 Task: Check the sale-to-list ratio of lawn in the last 3 years.
Action: Mouse moved to (966, 219)
Screenshot: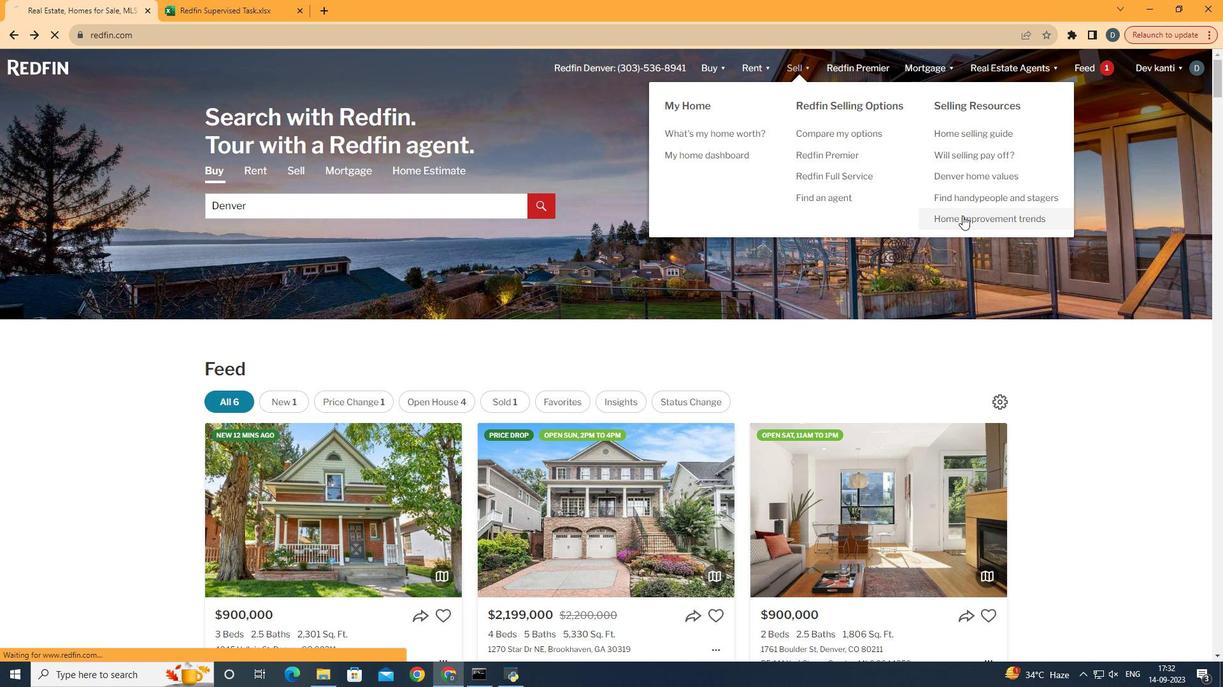 
Action: Mouse pressed left at (966, 219)
Screenshot: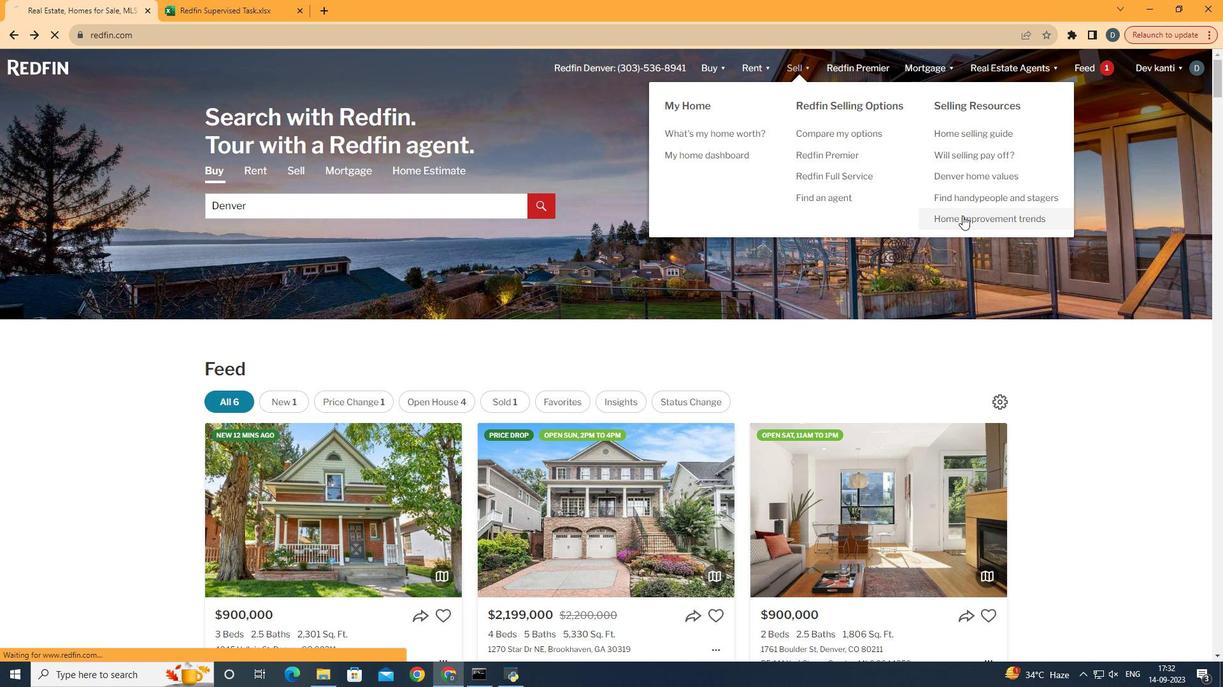
Action: Mouse moved to (319, 242)
Screenshot: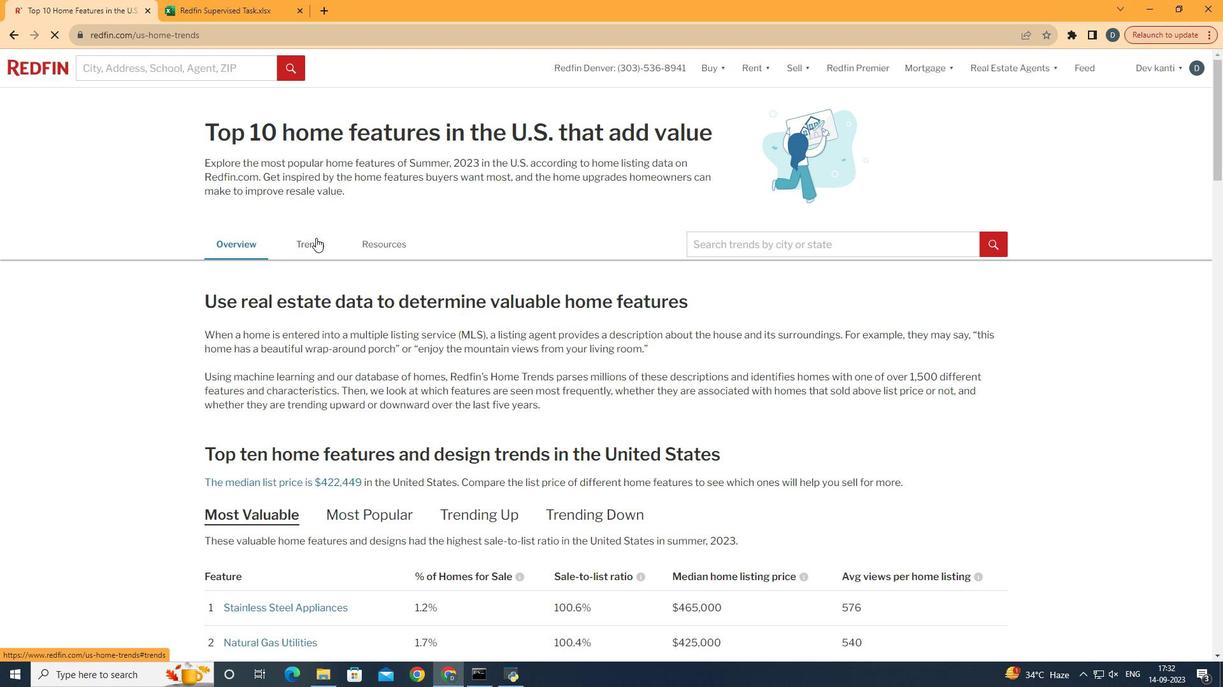 
Action: Mouse pressed left at (319, 242)
Screenshot: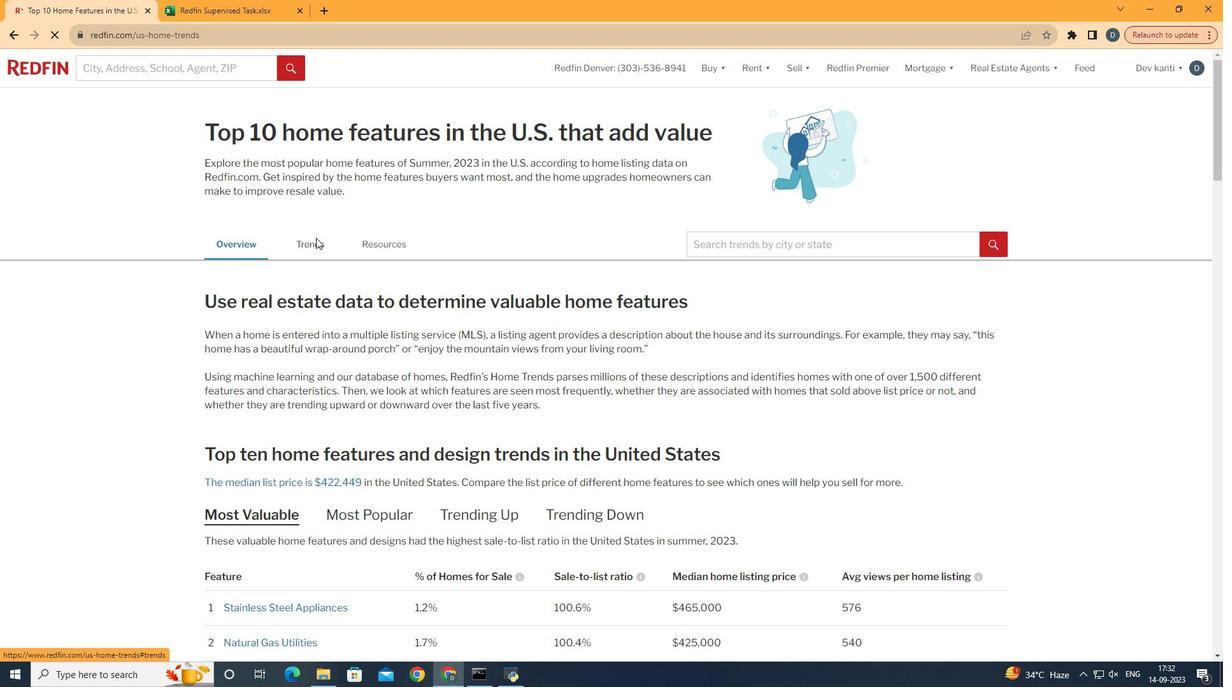 
Action: Mouse moved to (388, 312)
Screenshot: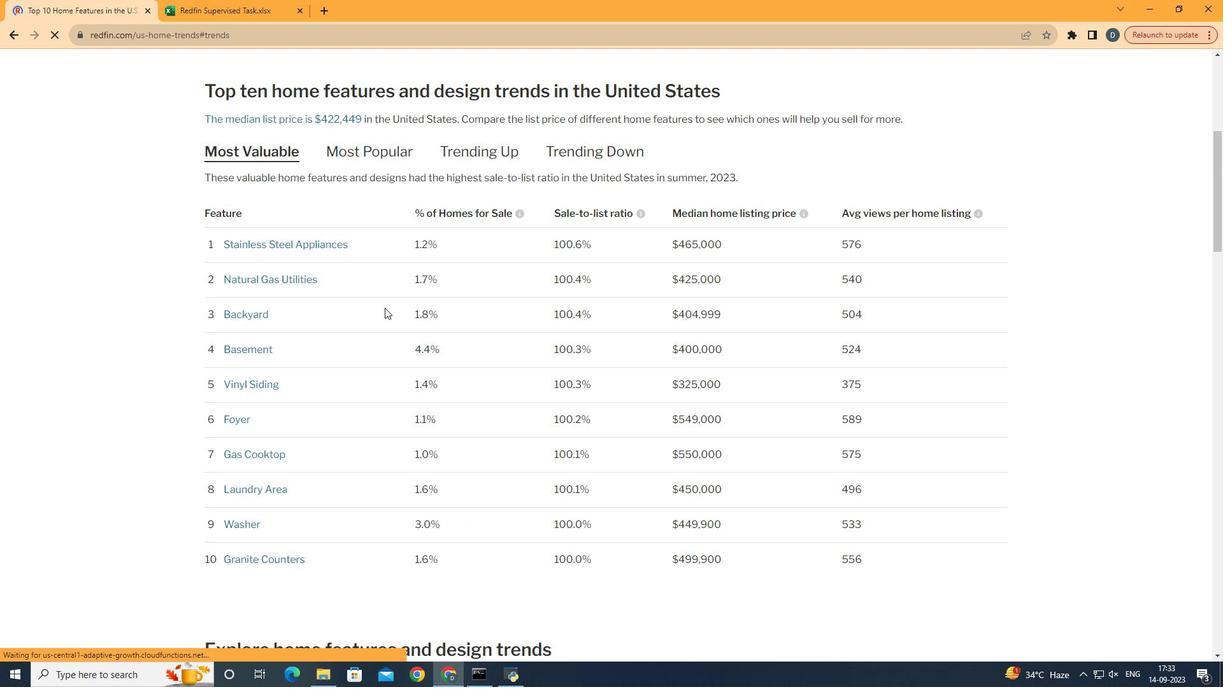 
Action: Mouse scrolled (388, 311) with delta (0, 0)
Screenshot: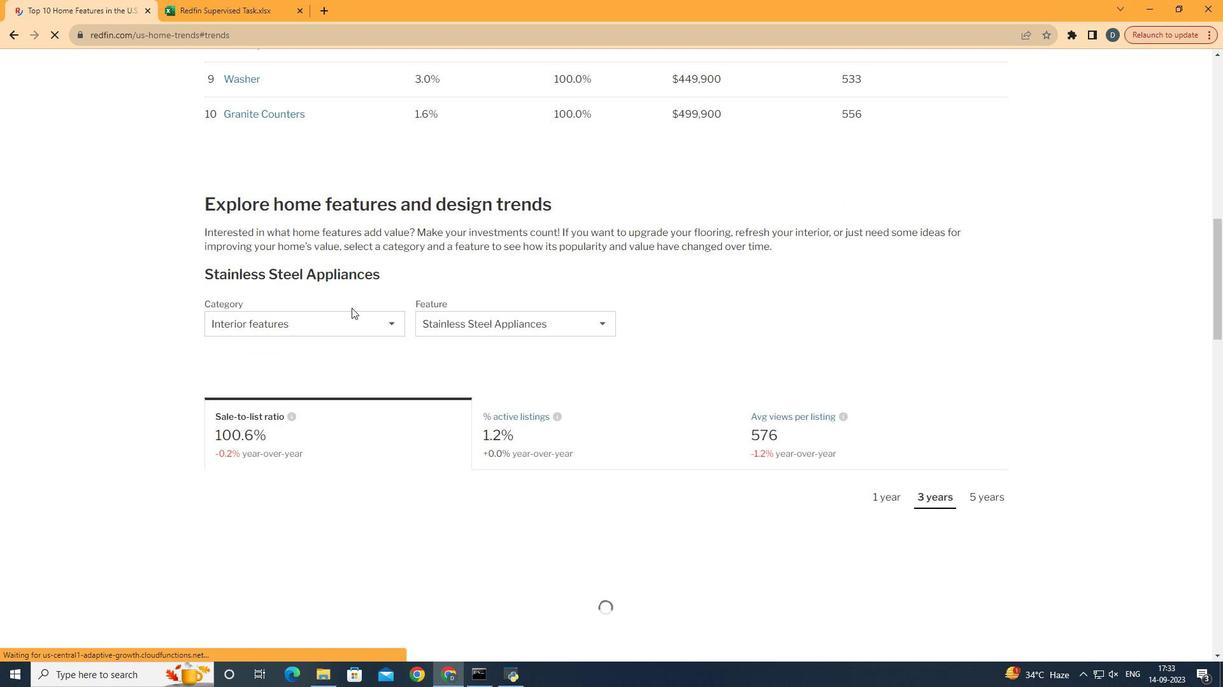 
Action: Mouse scrolled (388, 311) with delta (0, 0)
Screenshot: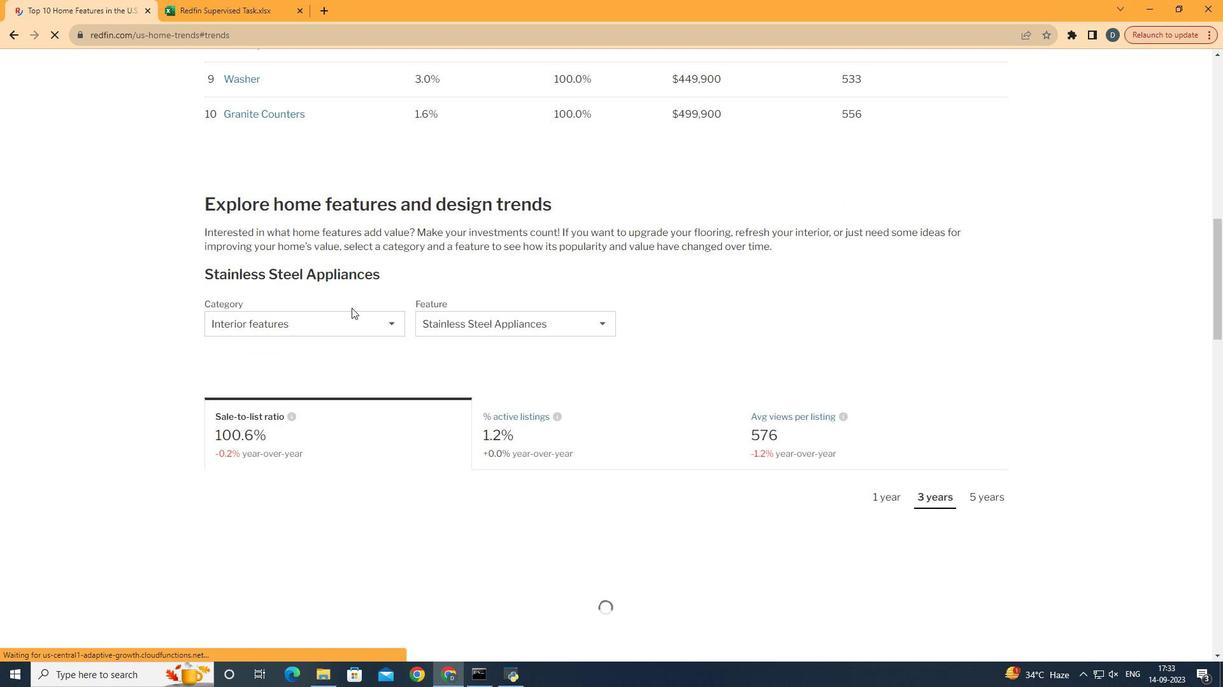 
Action: Mouse scrolled (388, 311) with delta (0, 0)
Screenshot: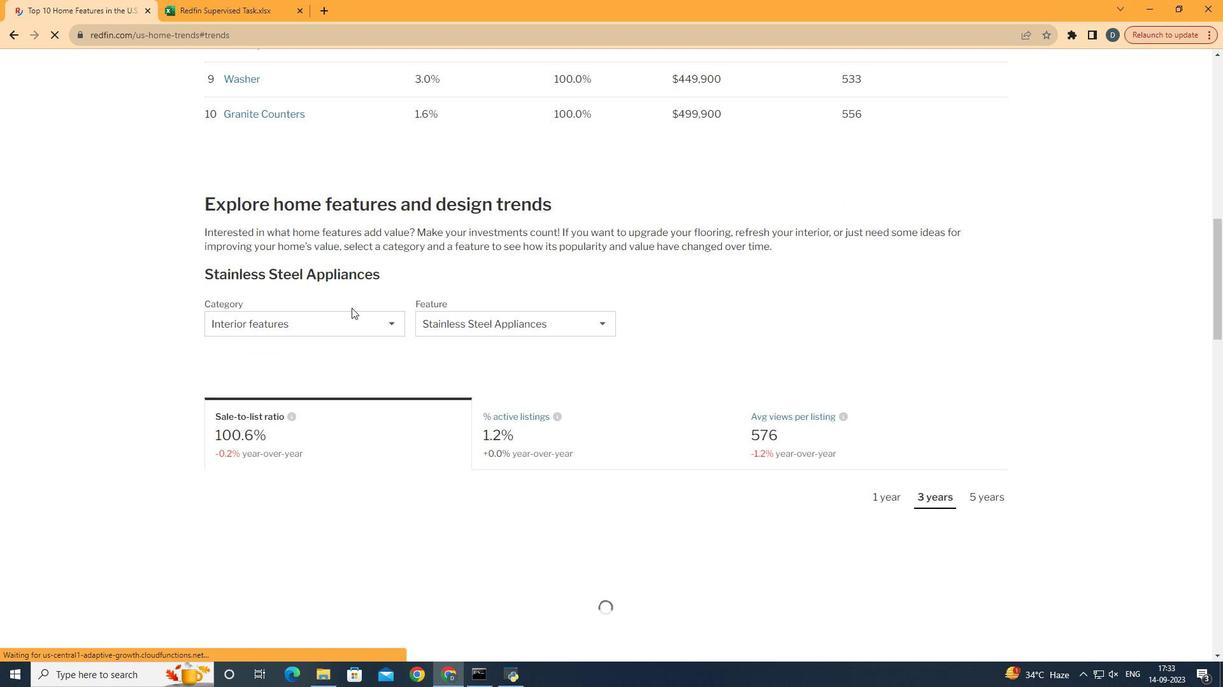 
Action: Mouse scrolled (388, 311) with delta (0, 0)
Screenshot: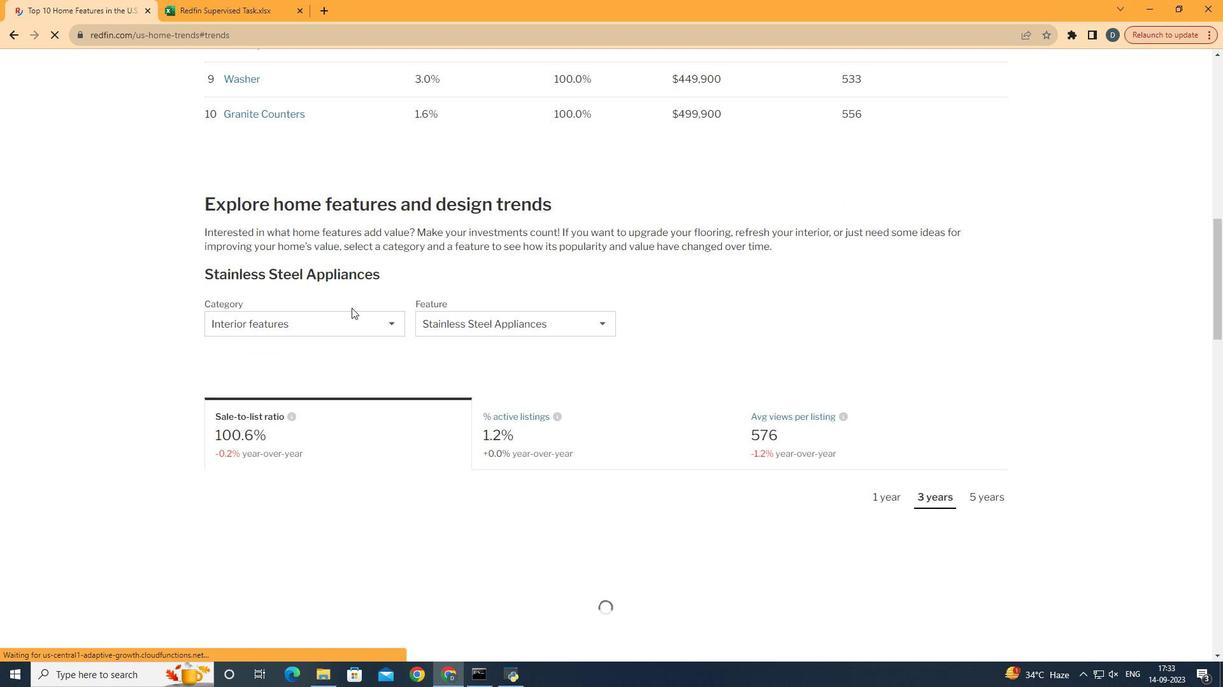 
Action: Mouse scrolled (388, 311) with delta (0, 0)
Screenshot: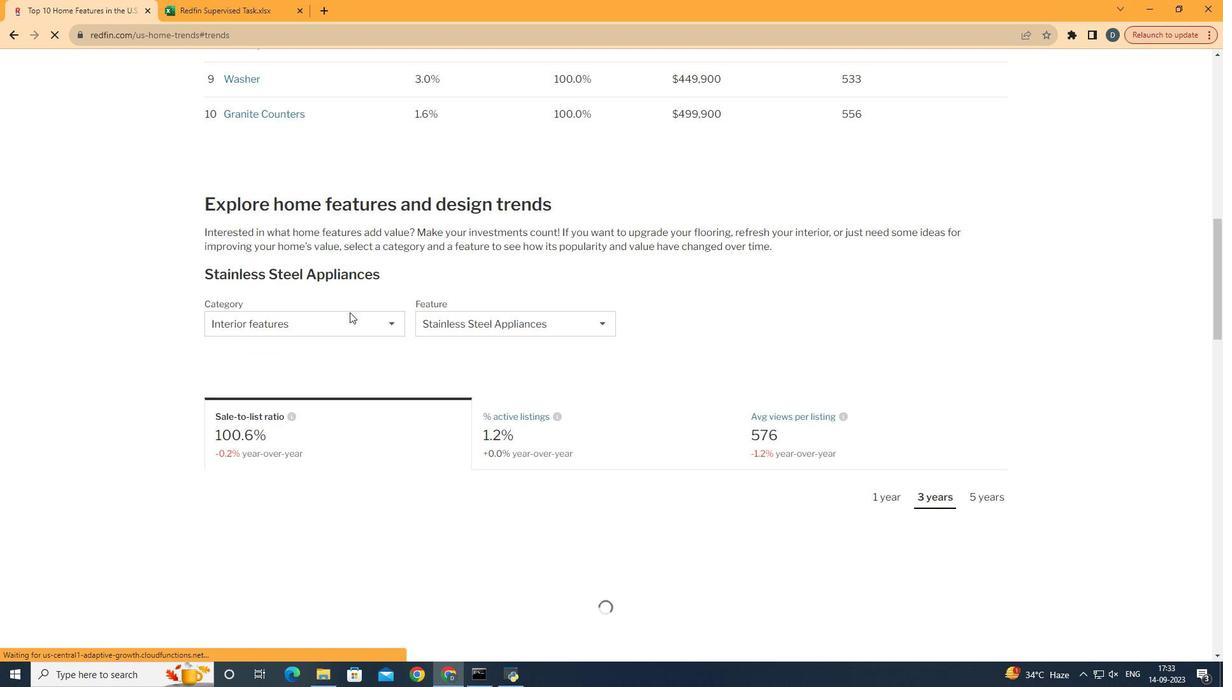 
Action: Mouse scrolled (388, 311) with delta (0, 0)
Screenshot: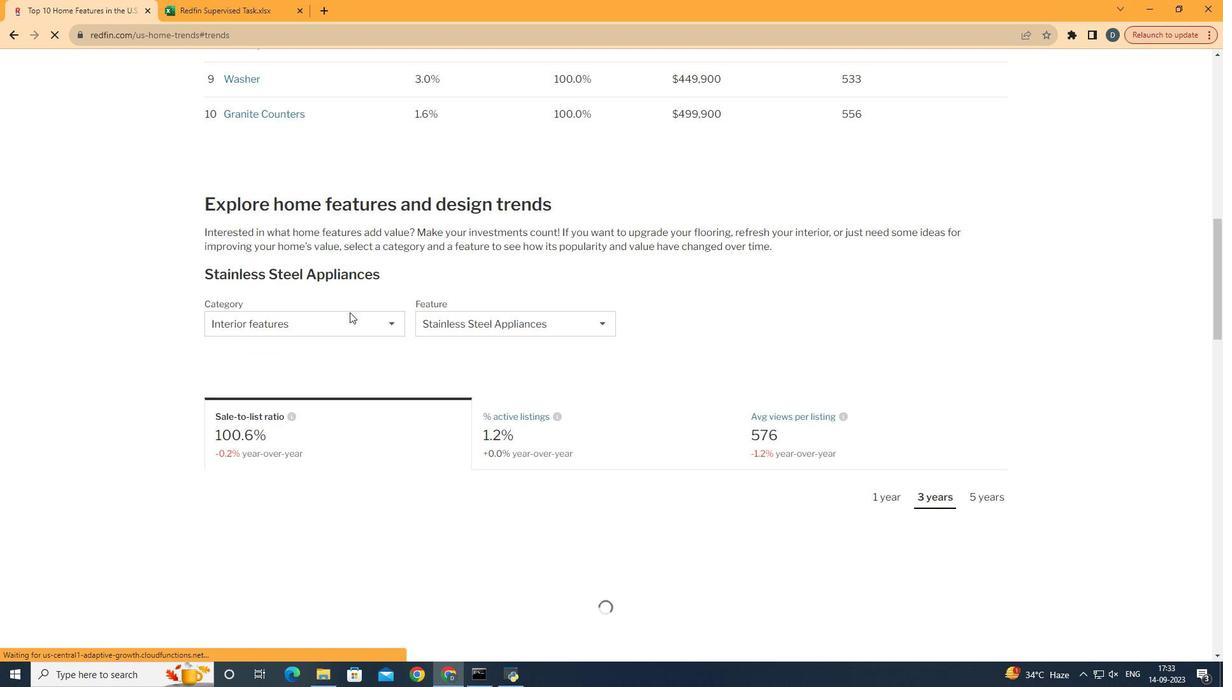 
Action: Mouse scrolled (388, 311) with delta (0, 0)
Screenshot: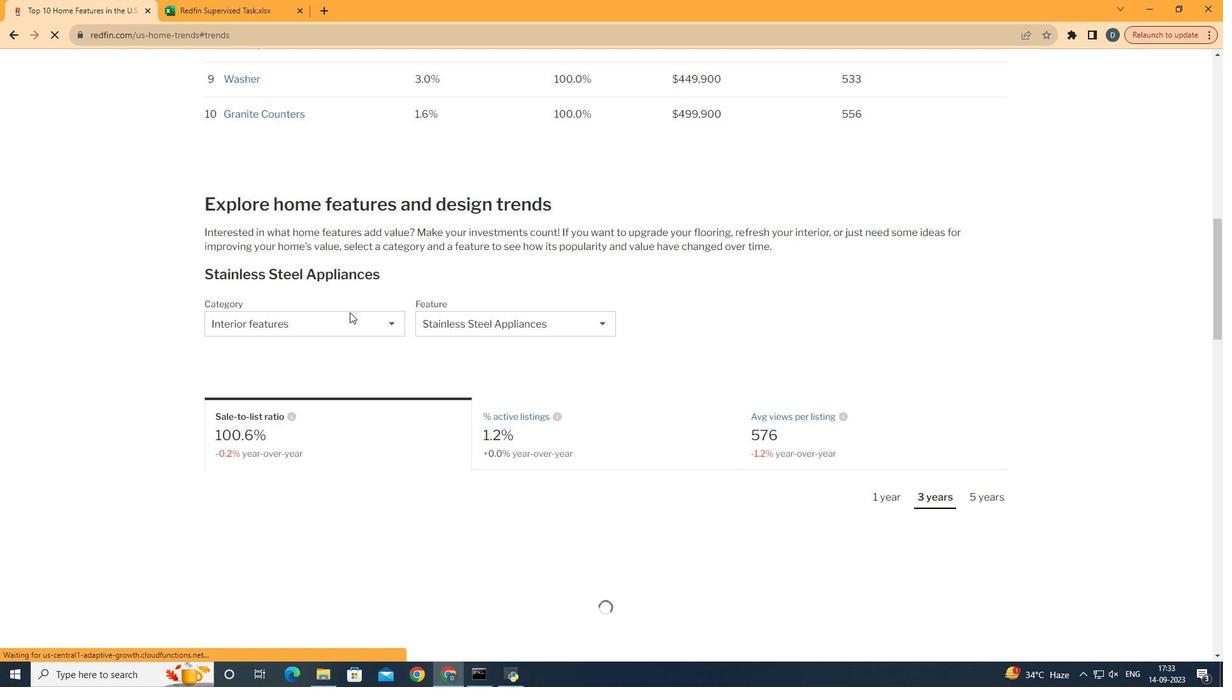 
Action: Mouse moved to (371, 331)
Screenshot: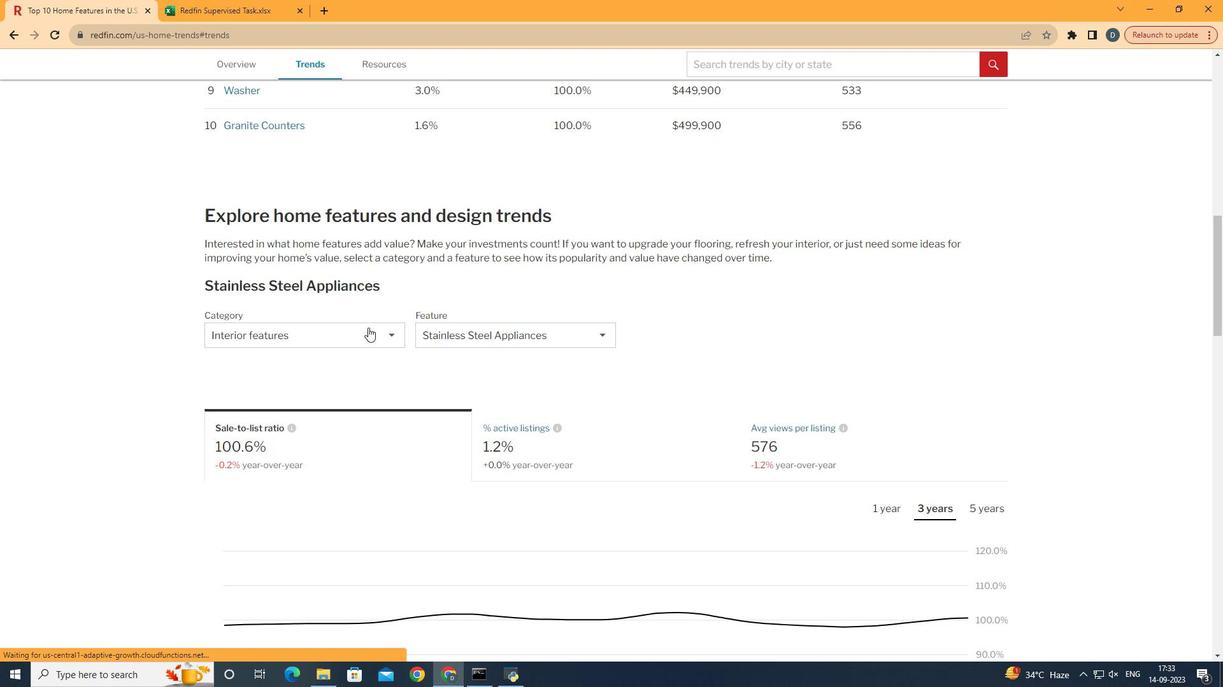 
Action: Mouse scrolled (371, 331) with delta (0, 0)
Screenshot: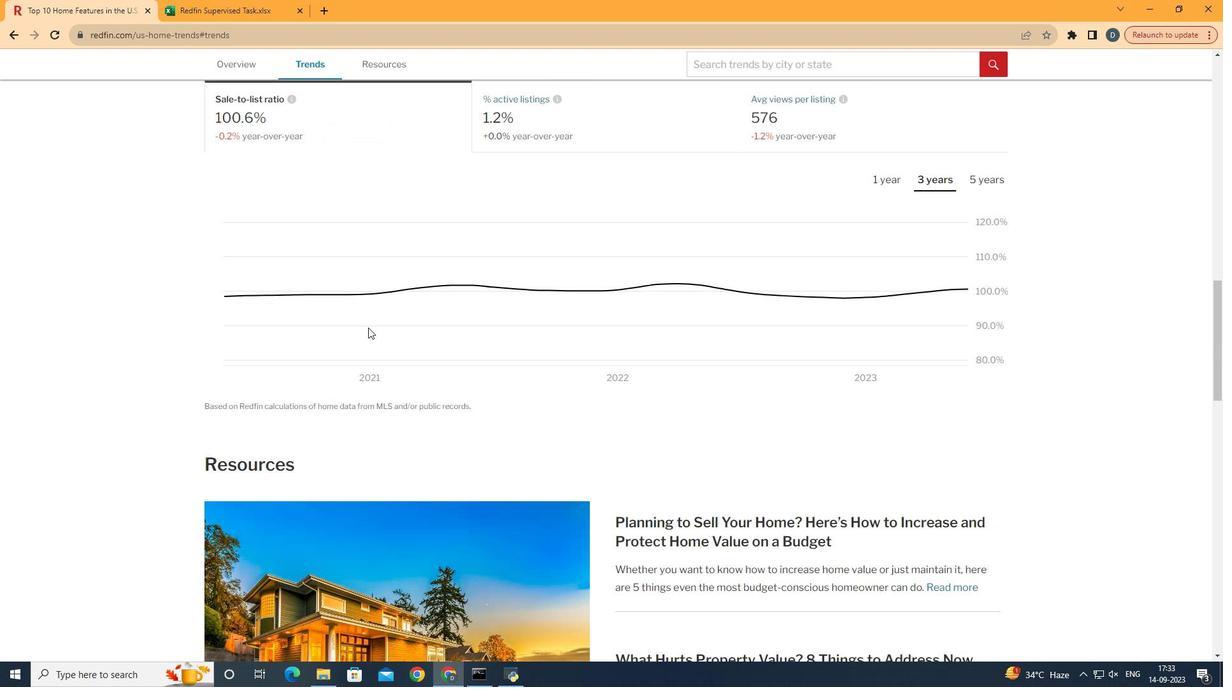 
Action: Mouse scrolled (371, 331) with delta (0, 0)
Screenshot: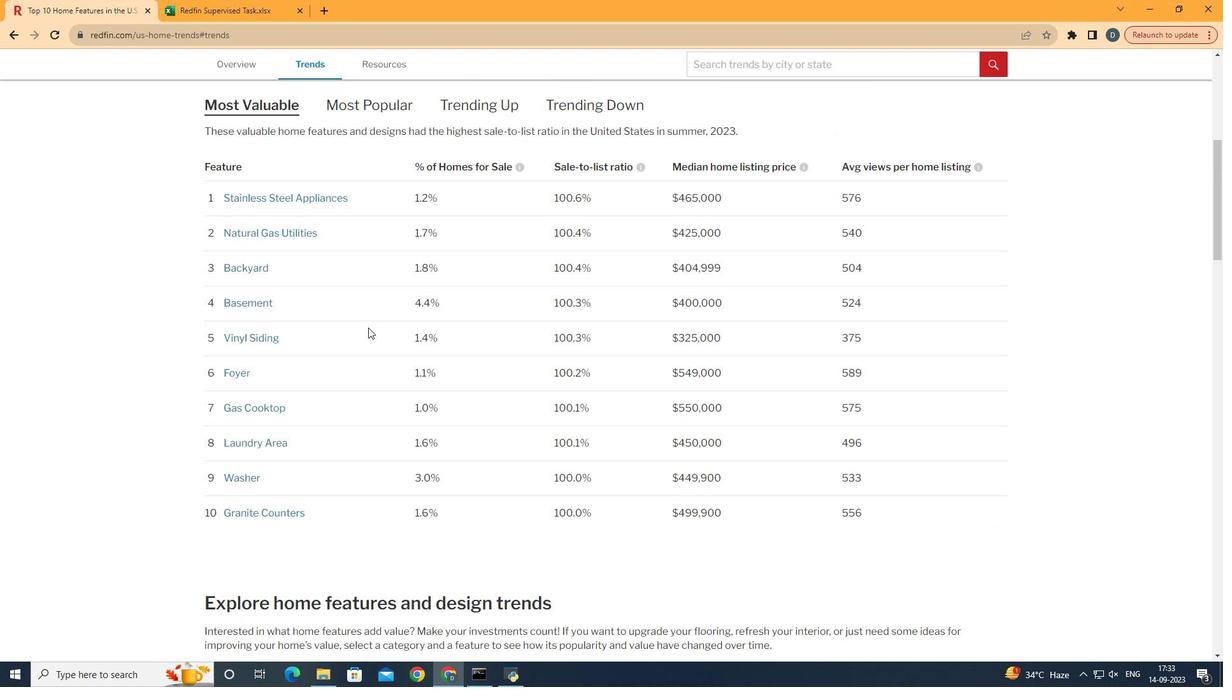 
Action: Mouse scrolled (371, 331) with delta (0, 0)
Screenshot: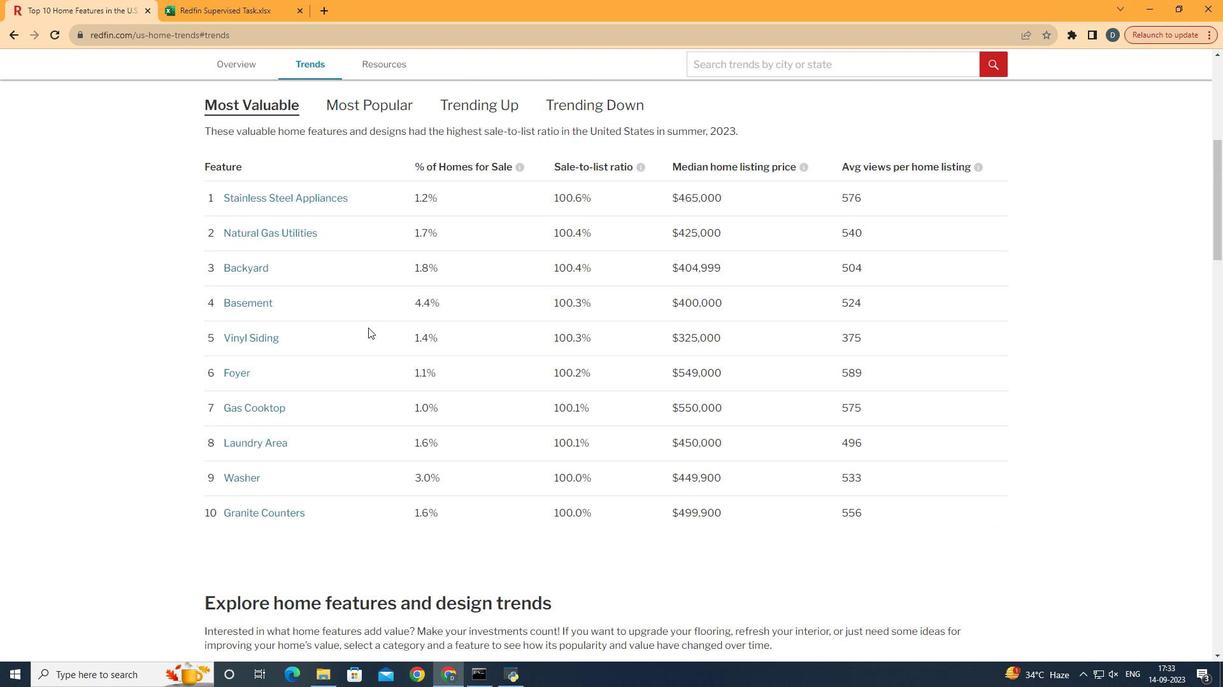 
Action: Mouse scrolled (371, 331) with delta (0, 0)
Screenshot: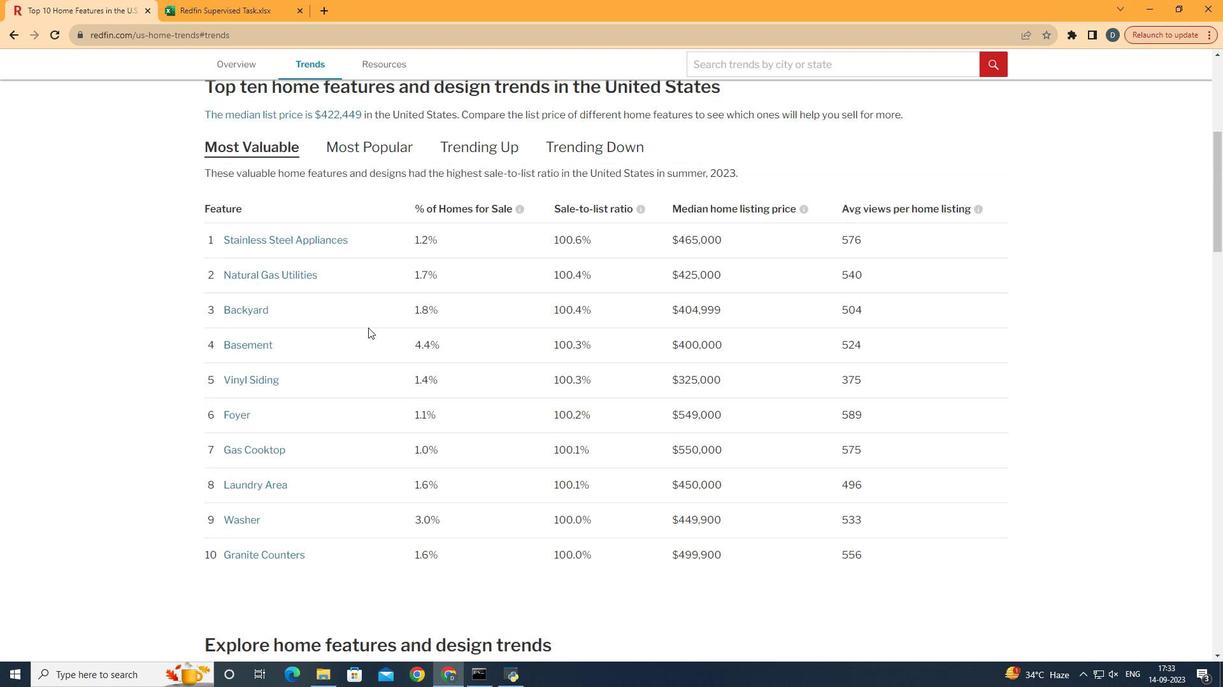 
Action: Mouse scrolled (371, 331) with delta (0, 0)
Screenshot: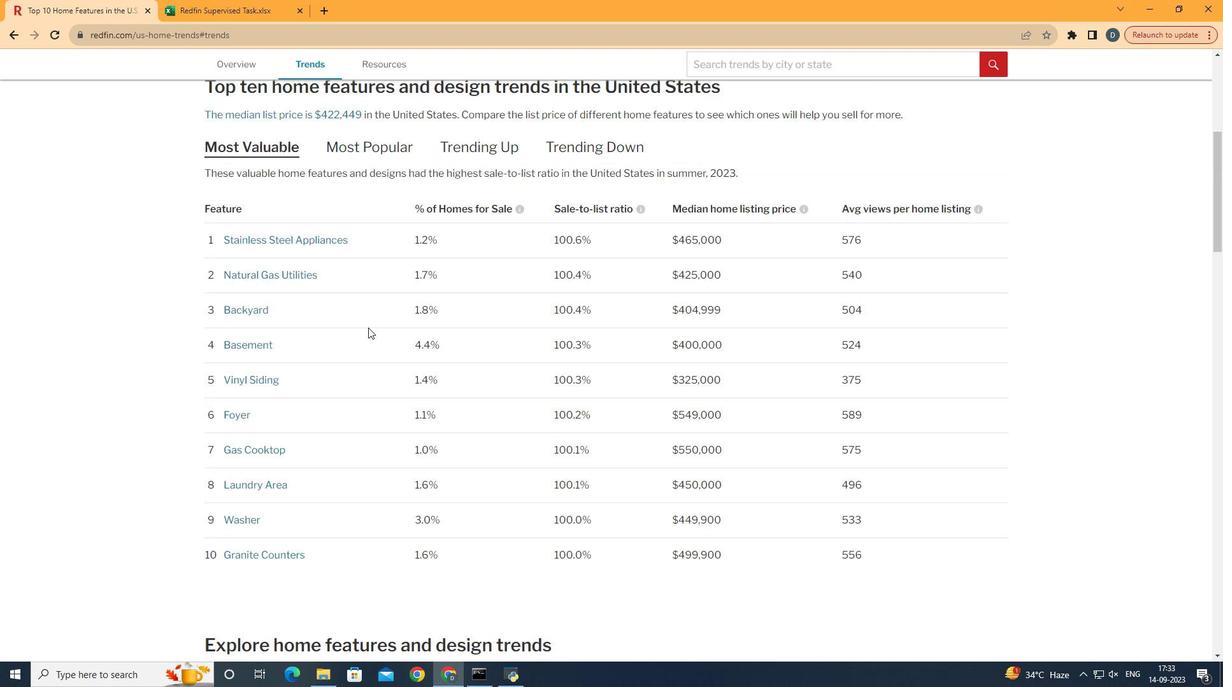 
Action: Mouse scrolled (371, 331) with delta (0, 0)
Screenshot: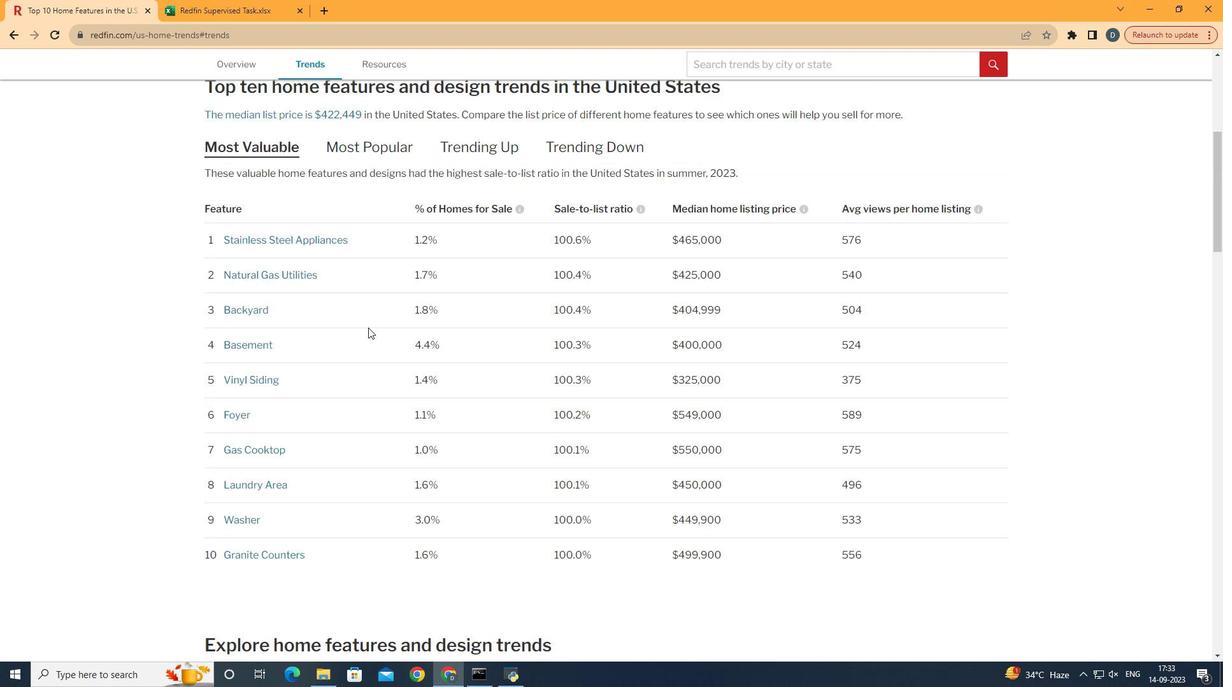 
Action: Mouse moved to (371, 331)
Screenshot: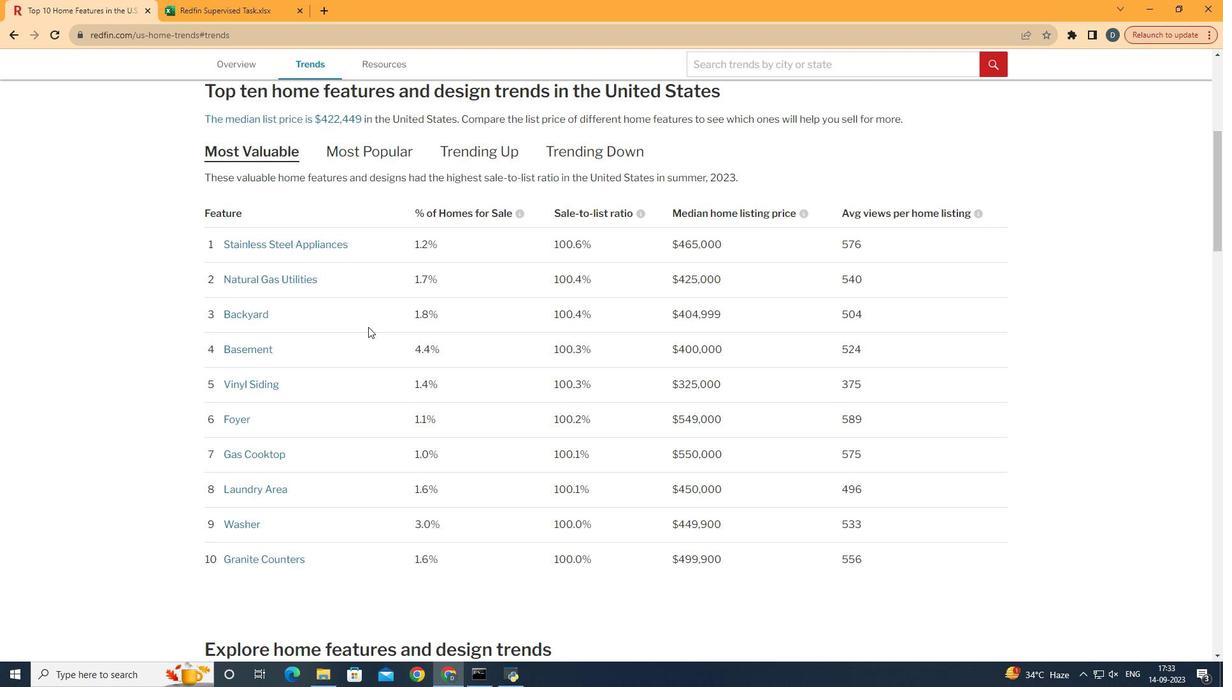 
Action: Mouse scrolled (371, 330) with delta (0, 0)
Screenshot: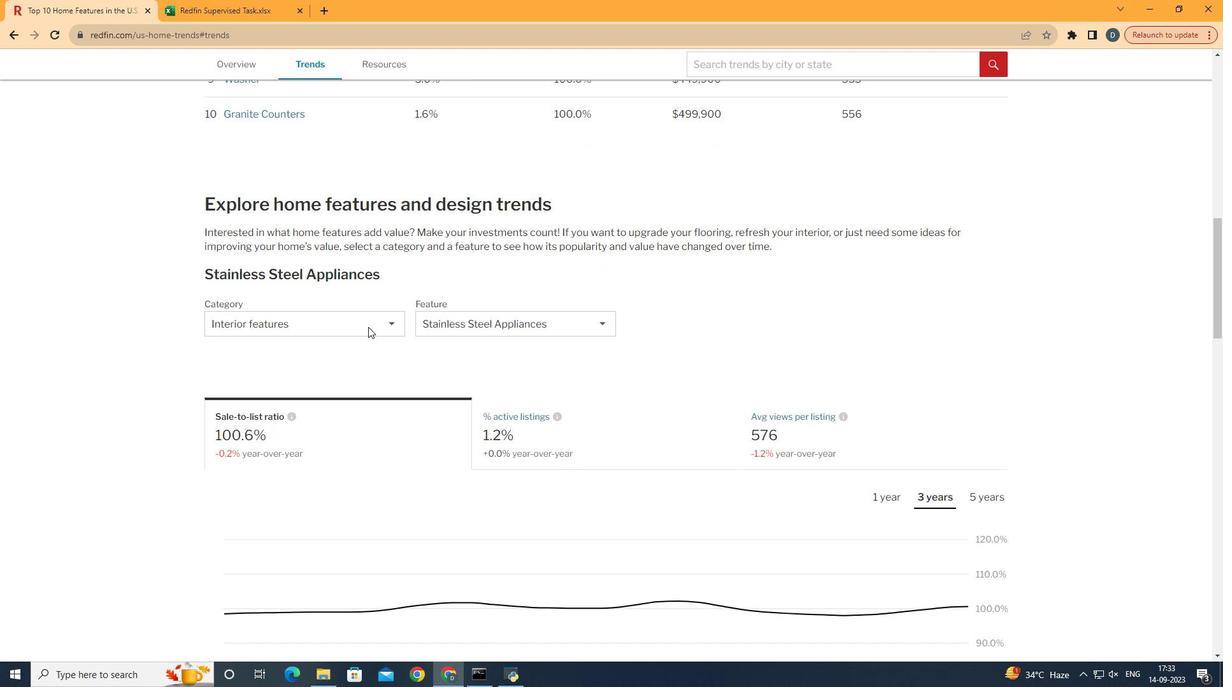
Action: Mouse scrolled (371, 330) with delta (0, 0)
Screenshot: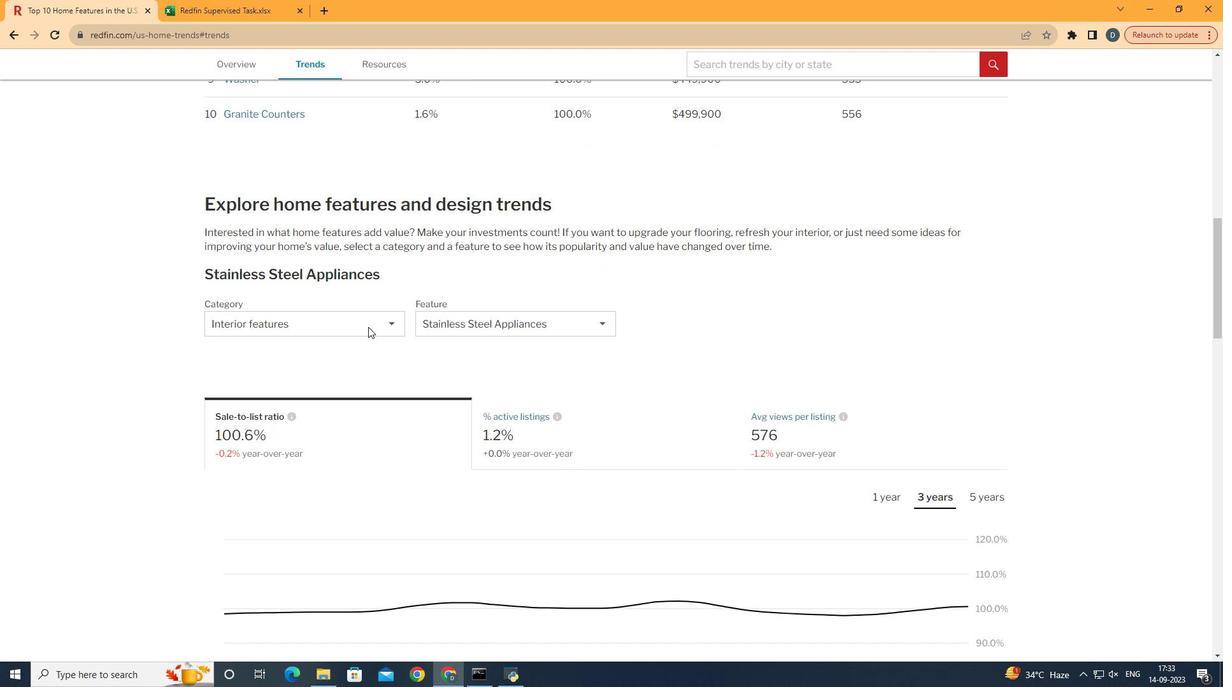 
Action: Mouse scrolled (371, 330) with delta (0, 0)
Screenshot: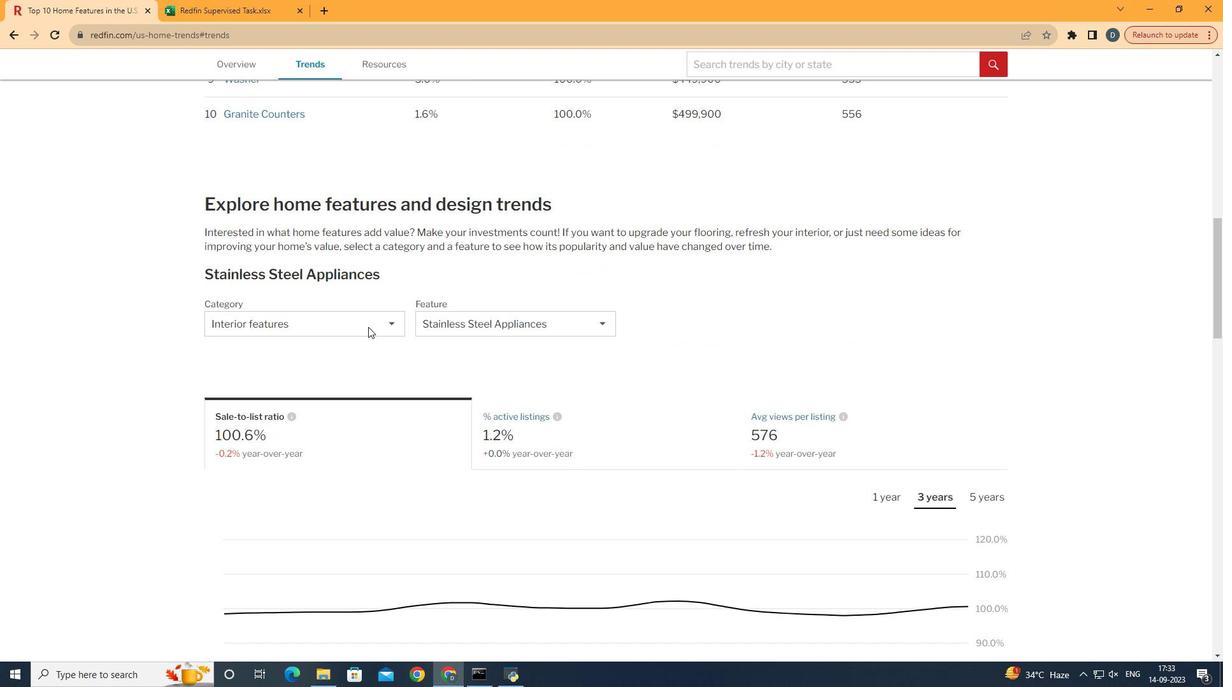 
Action: Mouse scrolled (371, 330) with delta (0, 0)
Screenshot: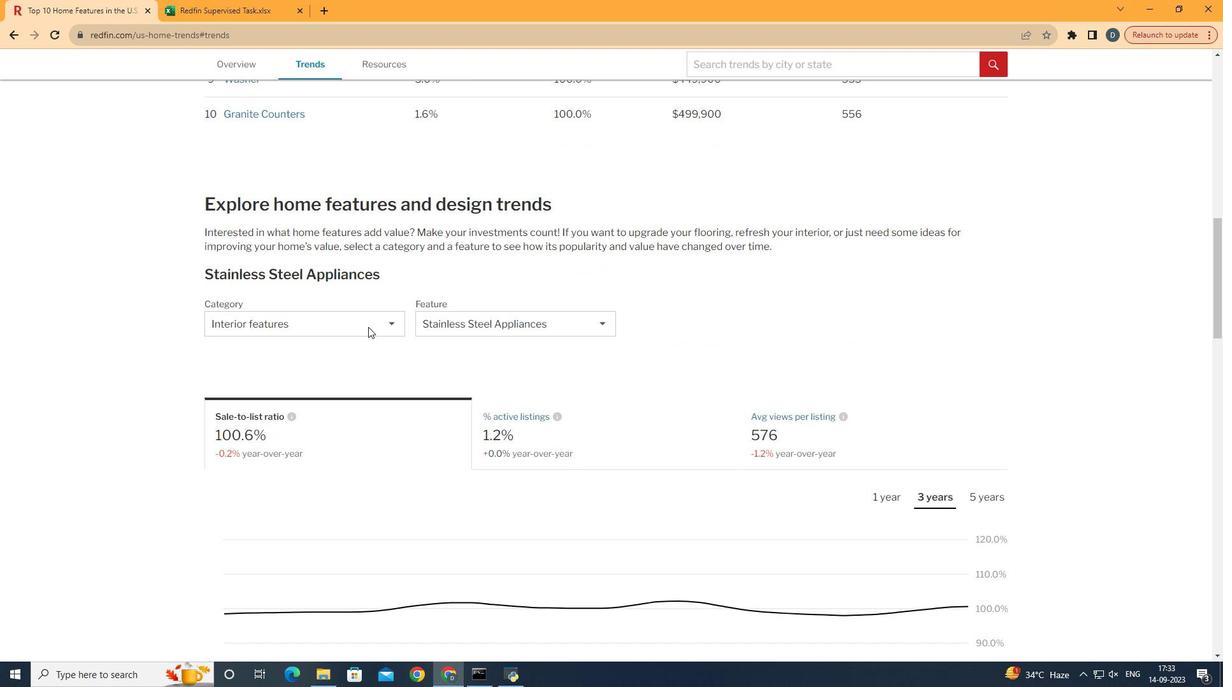 
Action: Mouse scrolled (371, 330) with delta (0, 0)
Screenshot: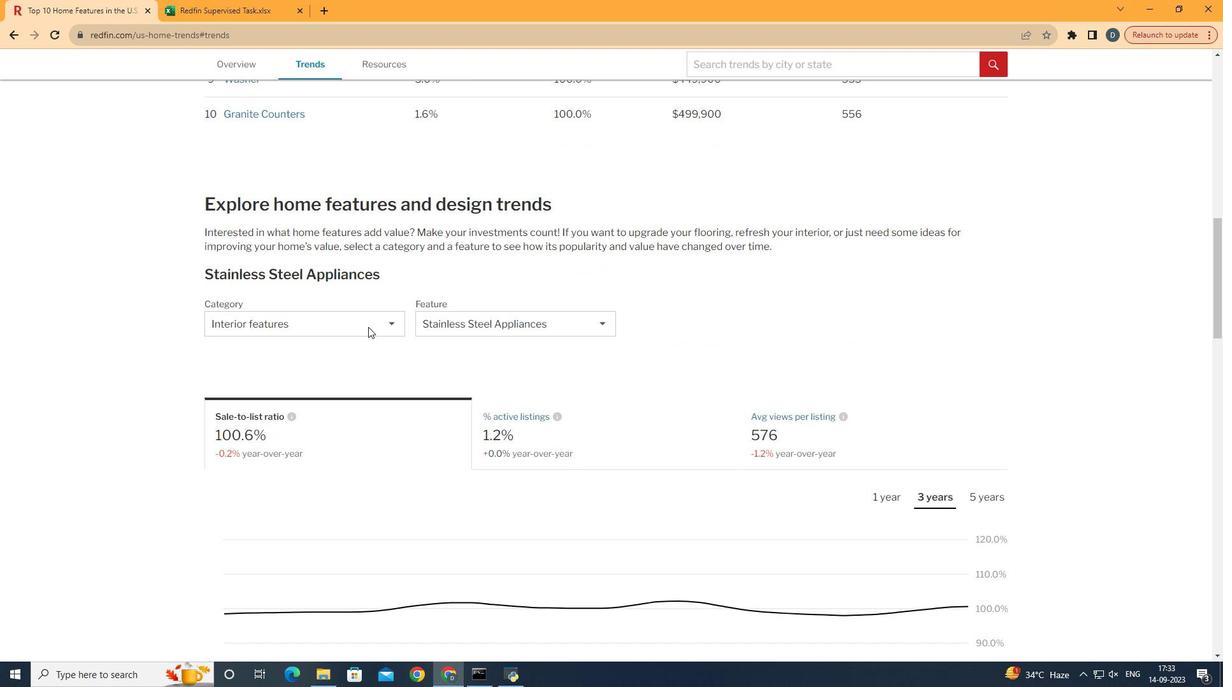 
Action: Mouse scrolled (371, 330) with delta (0, 0)
Screenshot: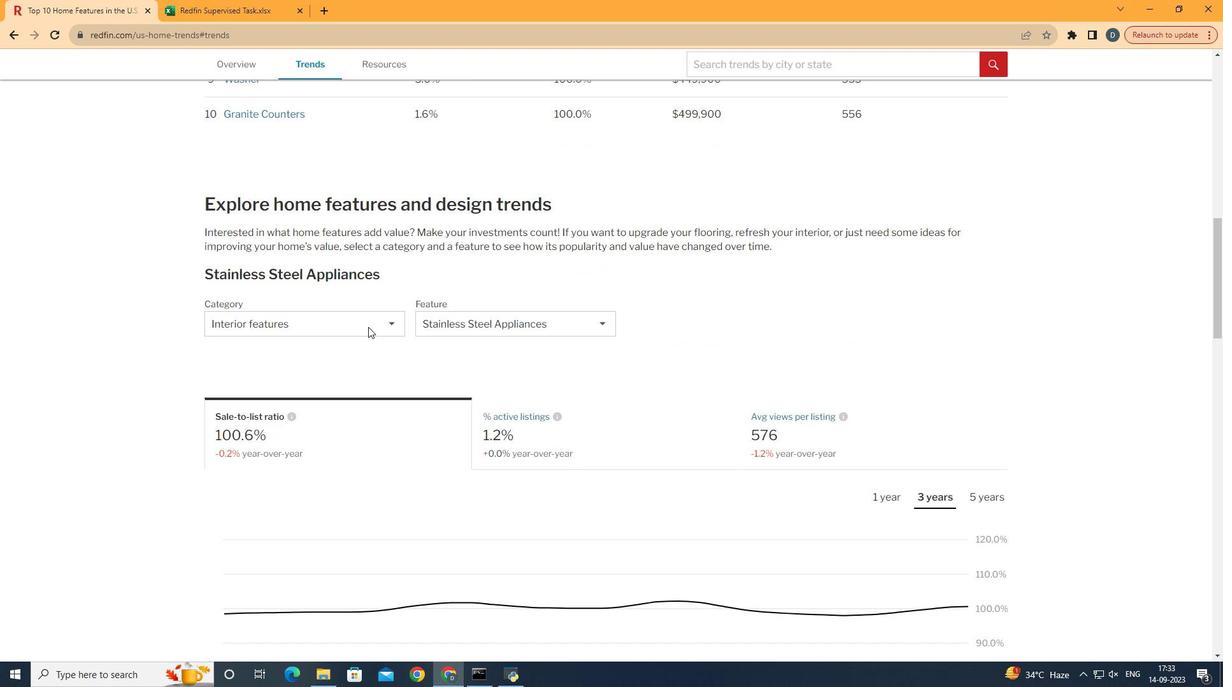 
Action: Mouse scrolled (371, 330) with delta (0, 0)
Screenshot: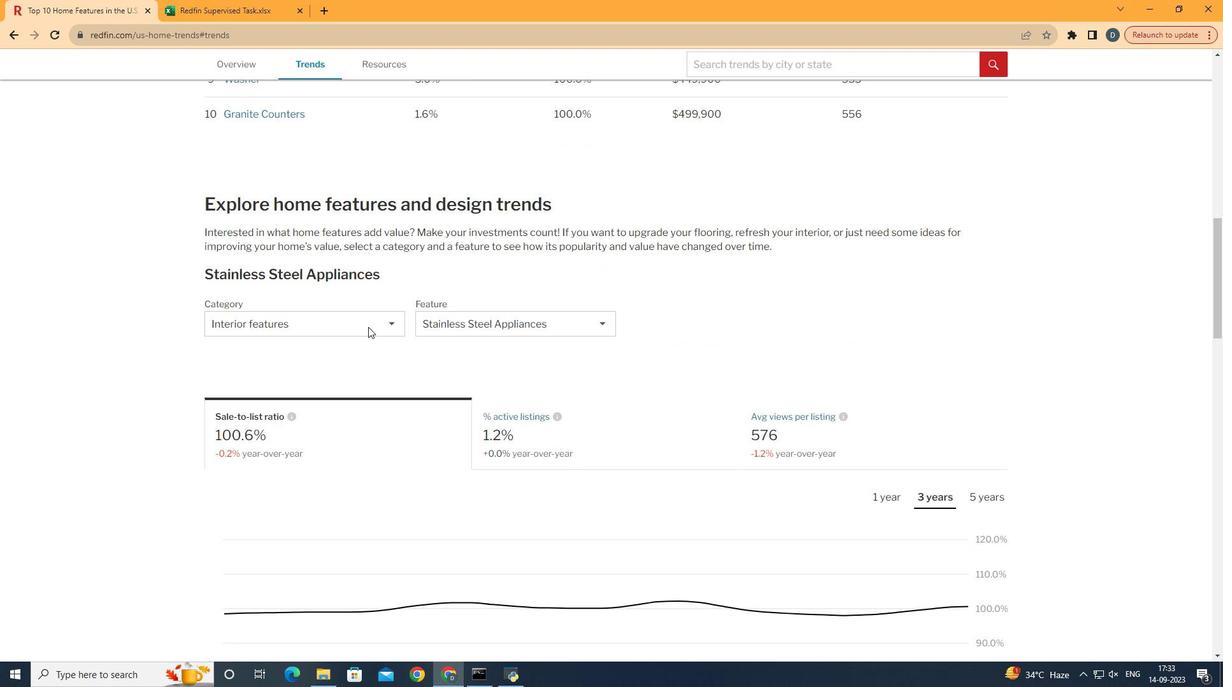 
Action: Mouse moved to (370, 308)
Screenshot: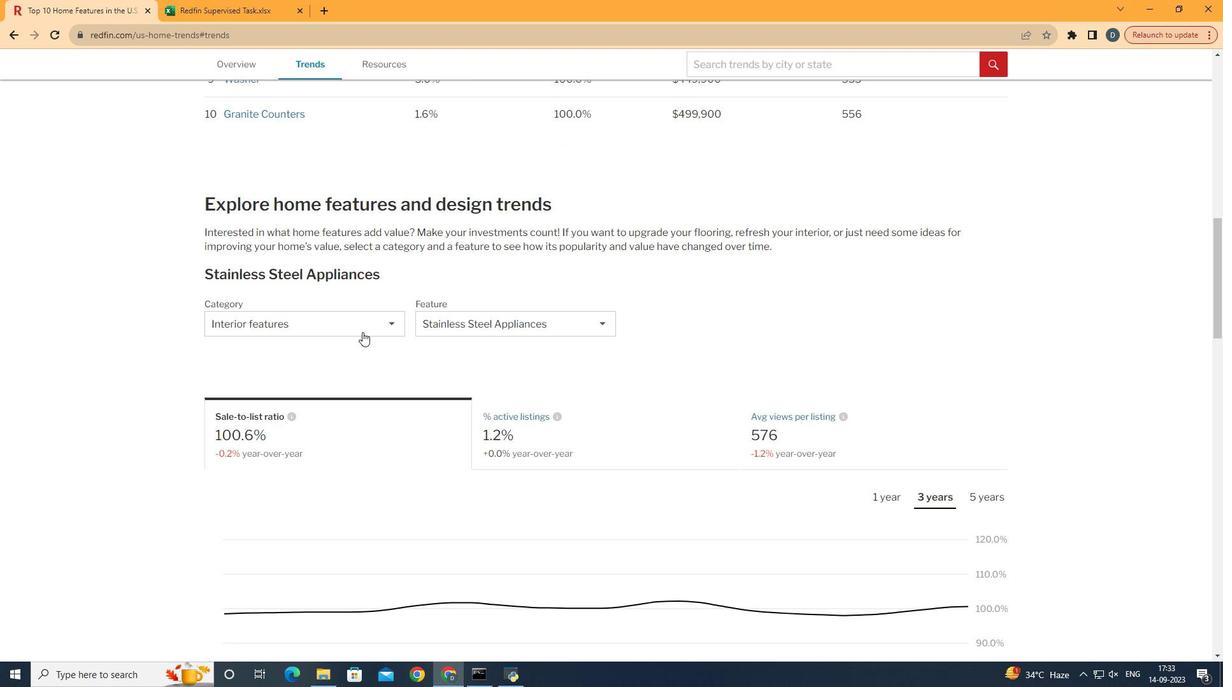 
Action: Mouse pressed left at (370, 308)
Screenshot: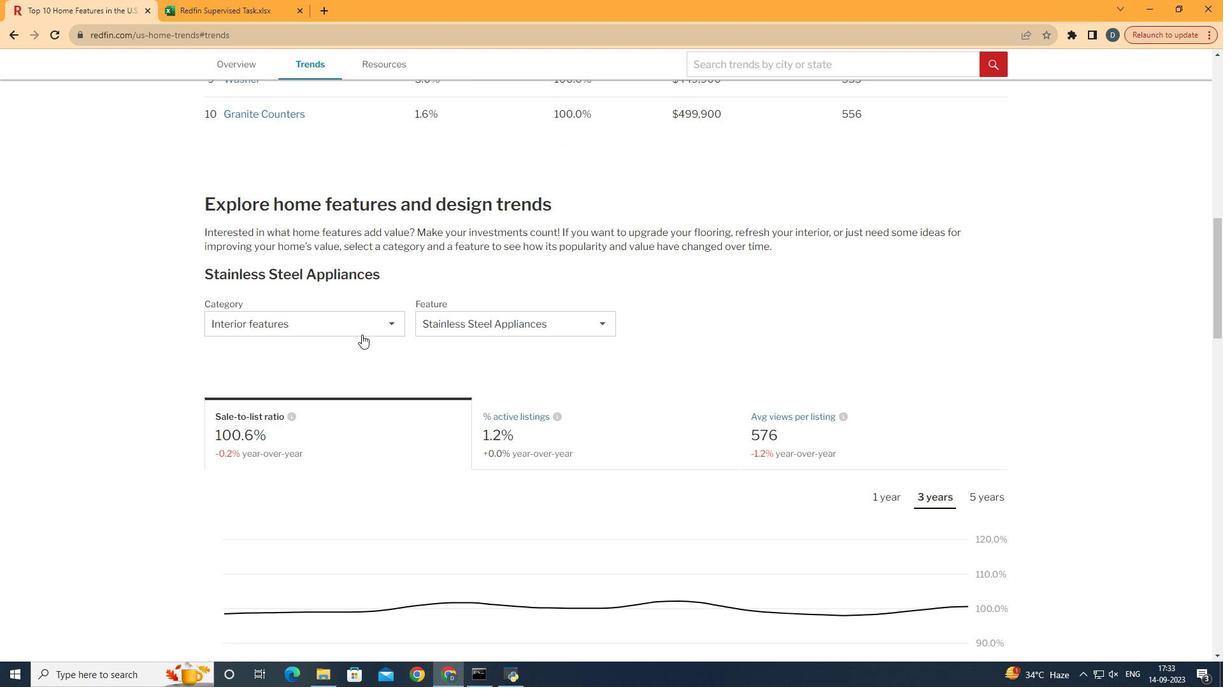 
Action: Mouse moved to (365, 338)
Screenshot: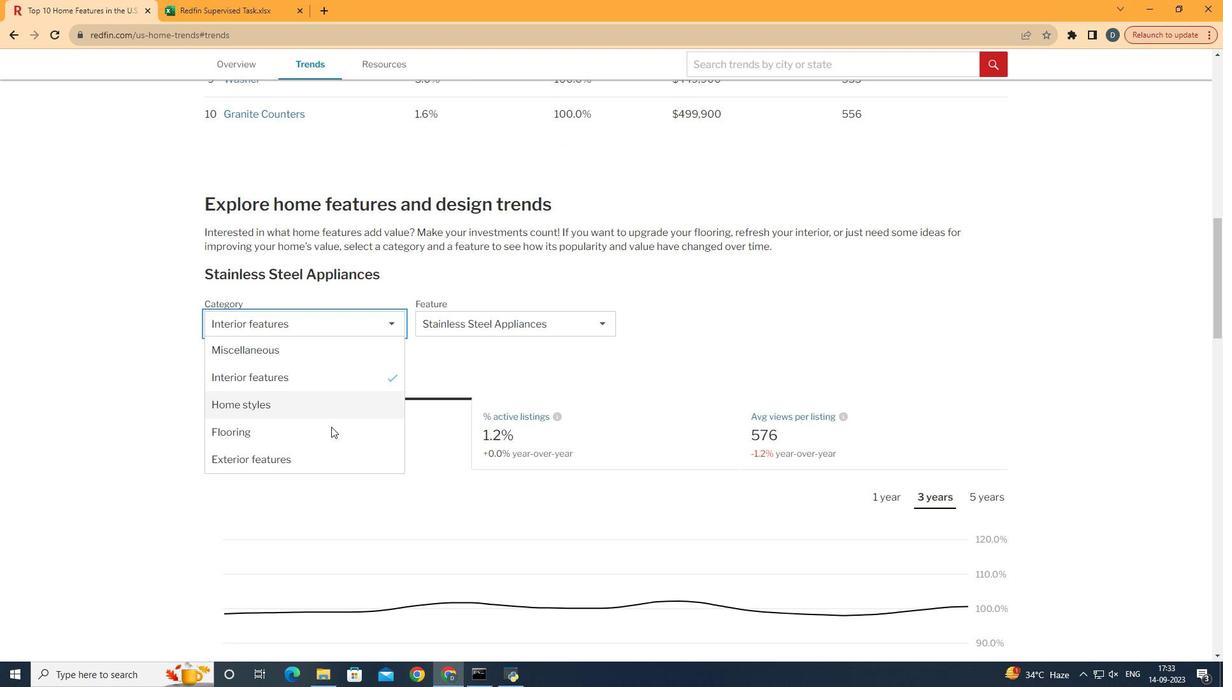 
Action: Mouse pressed left at (365, 338)
Screenshot: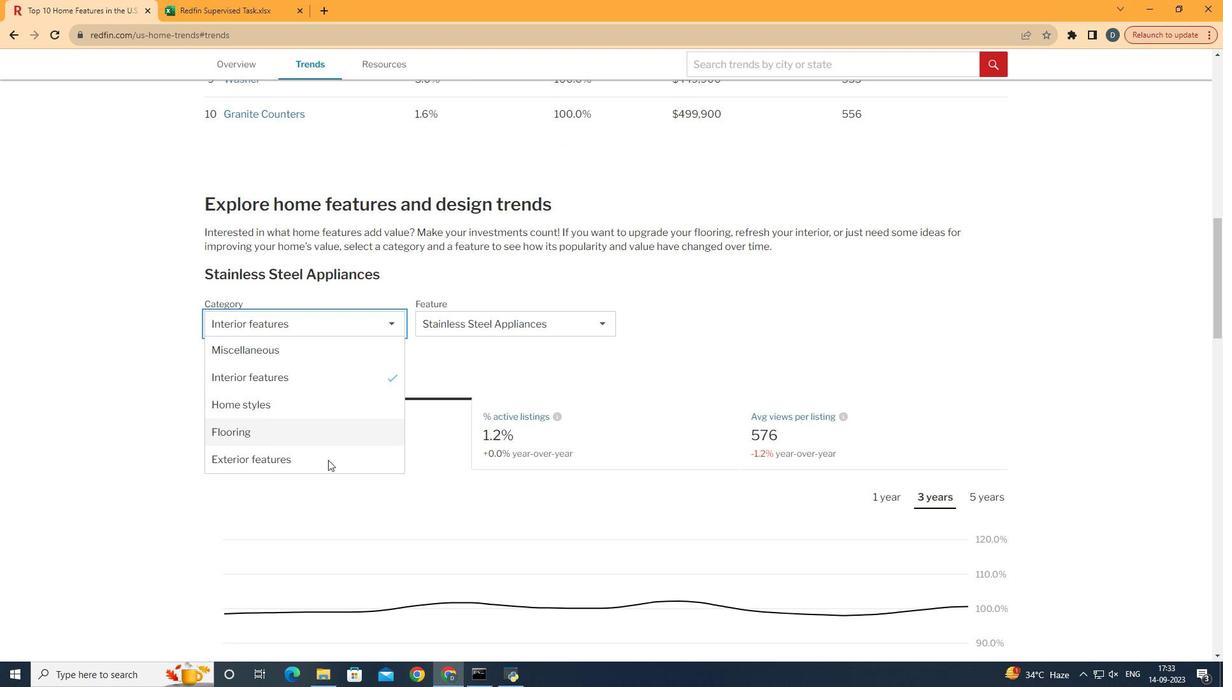 
Action: Mouse moved to (341, 468)
Screenshot: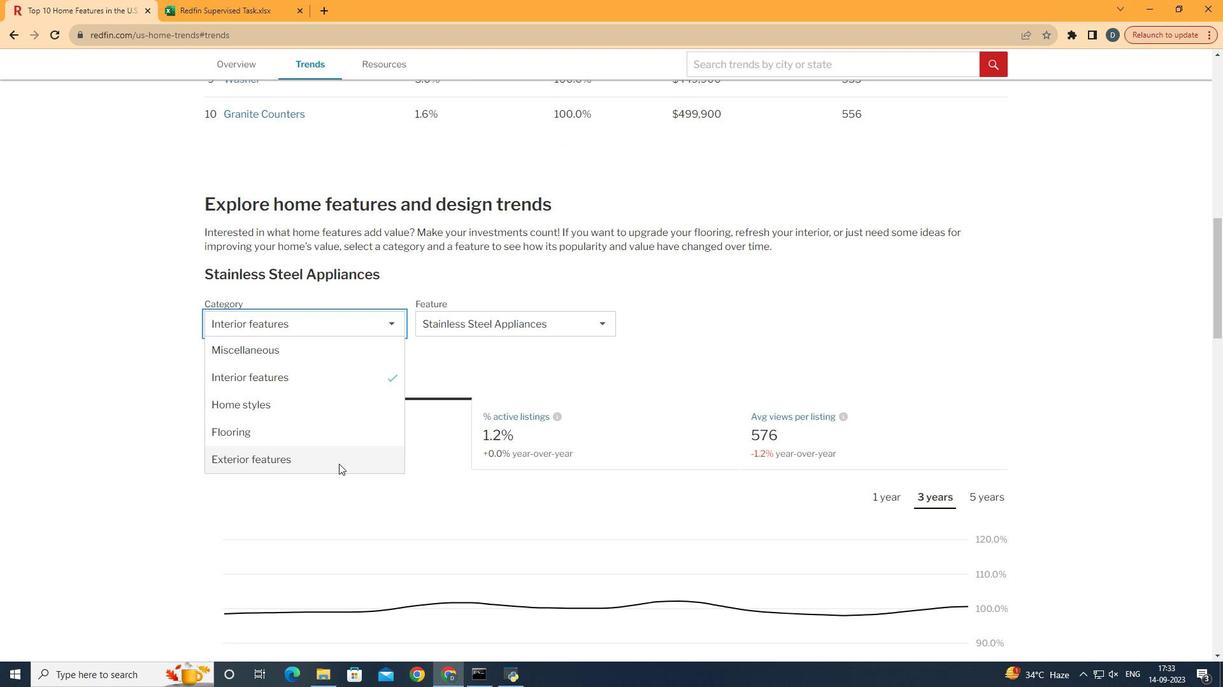 
Action: Mouse pressed left at (341, 468)
Screenshot: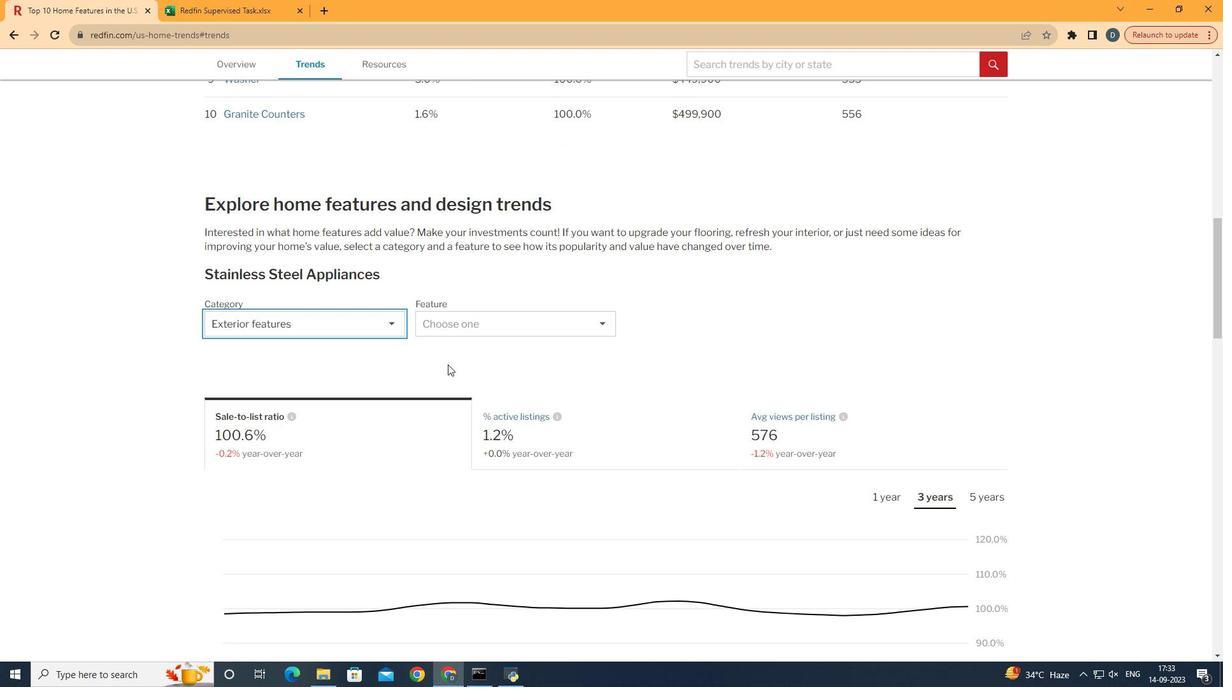 
Action: Mouse moved to (515, 323)
Screenshot: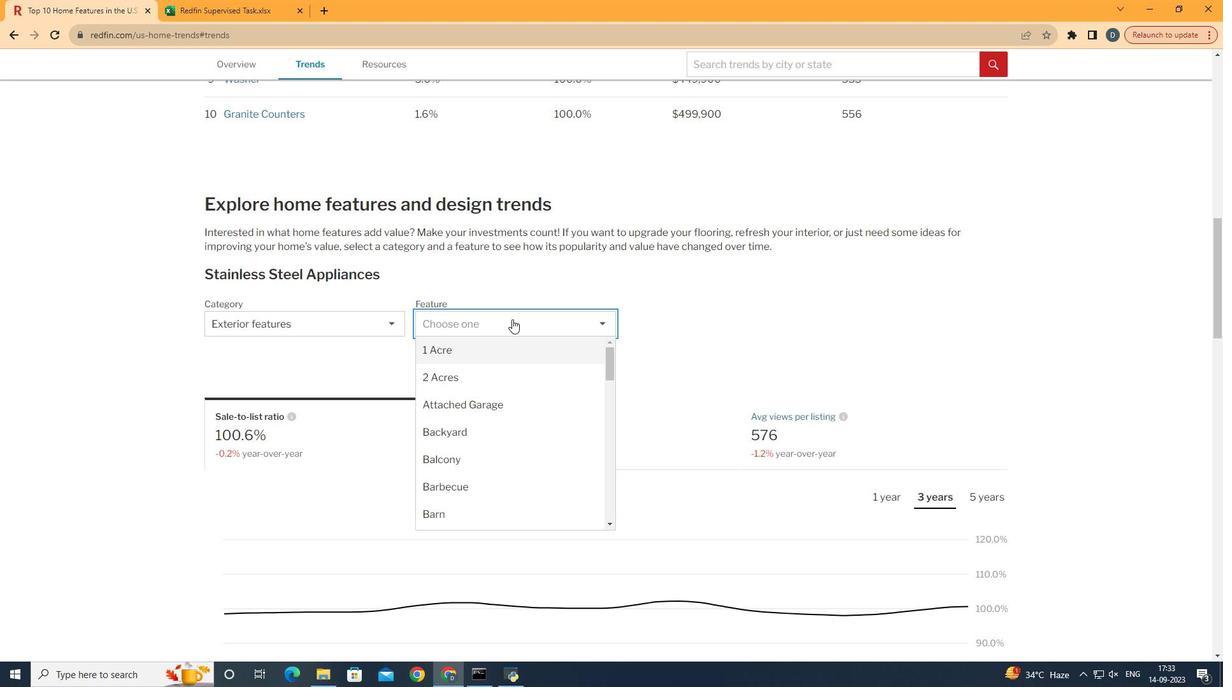 
Action: Mouse pressed left at (515, 323)
Screenshot: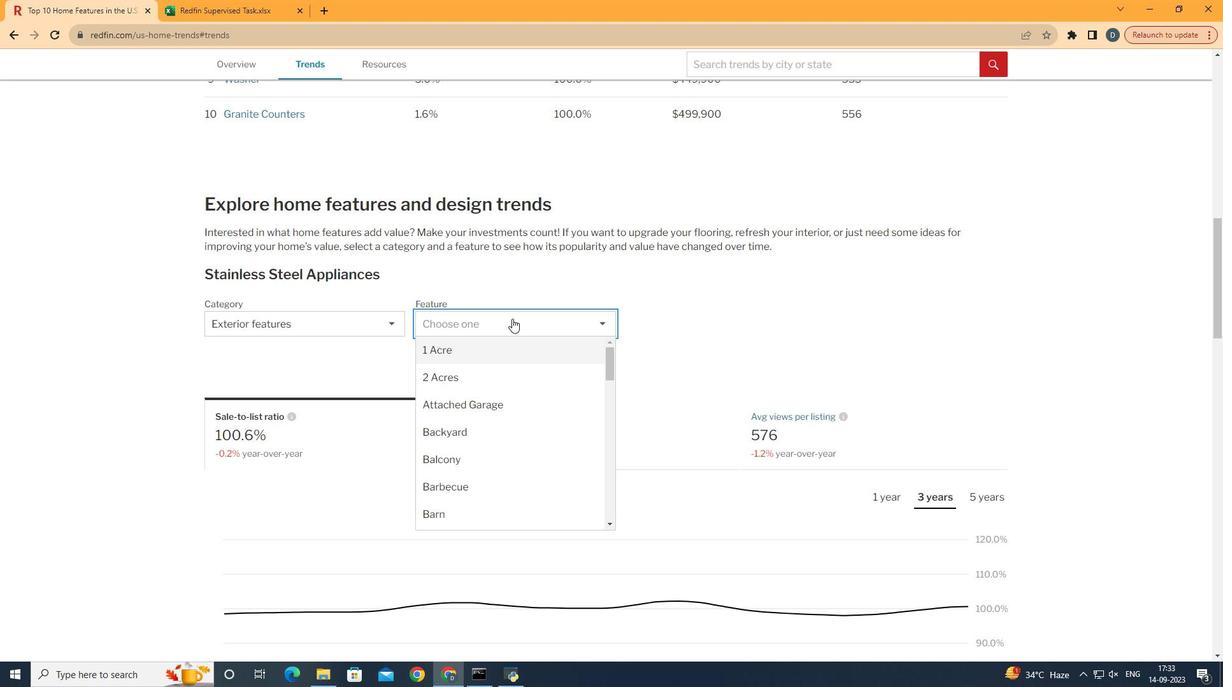 
Action: Mouse moved to (507, 411)
Screenshot: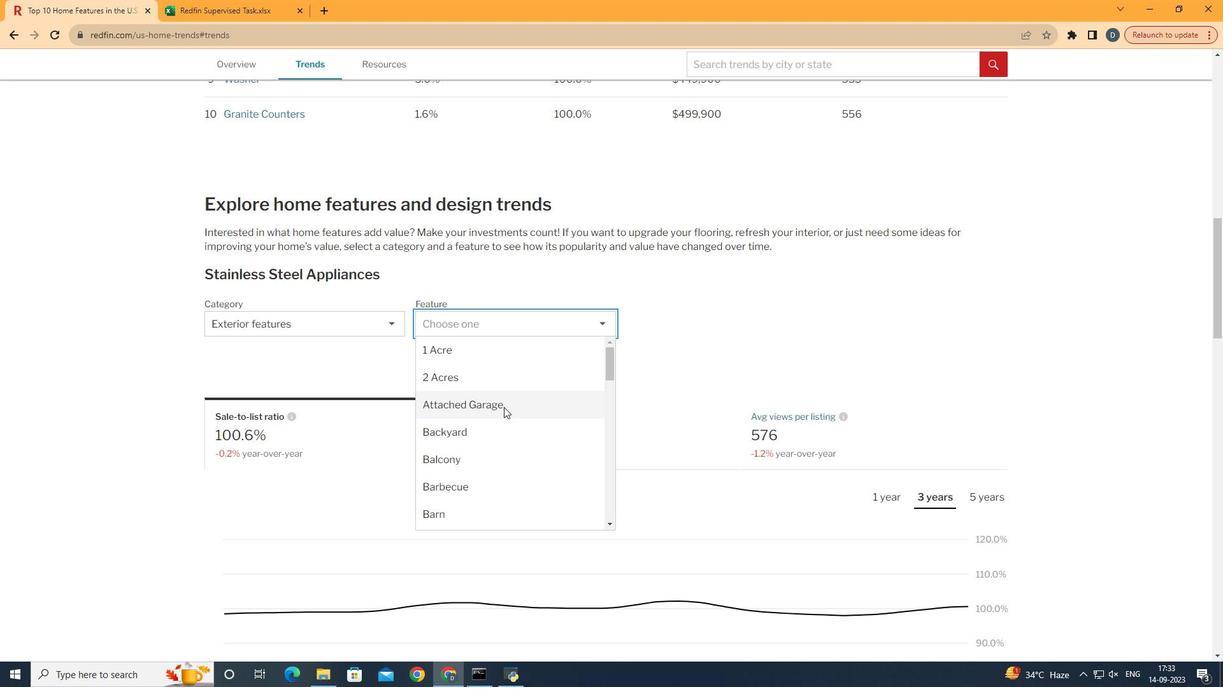 
Action: Mouse scrolled (507, 410) with delta (0, 0)
Screenshot: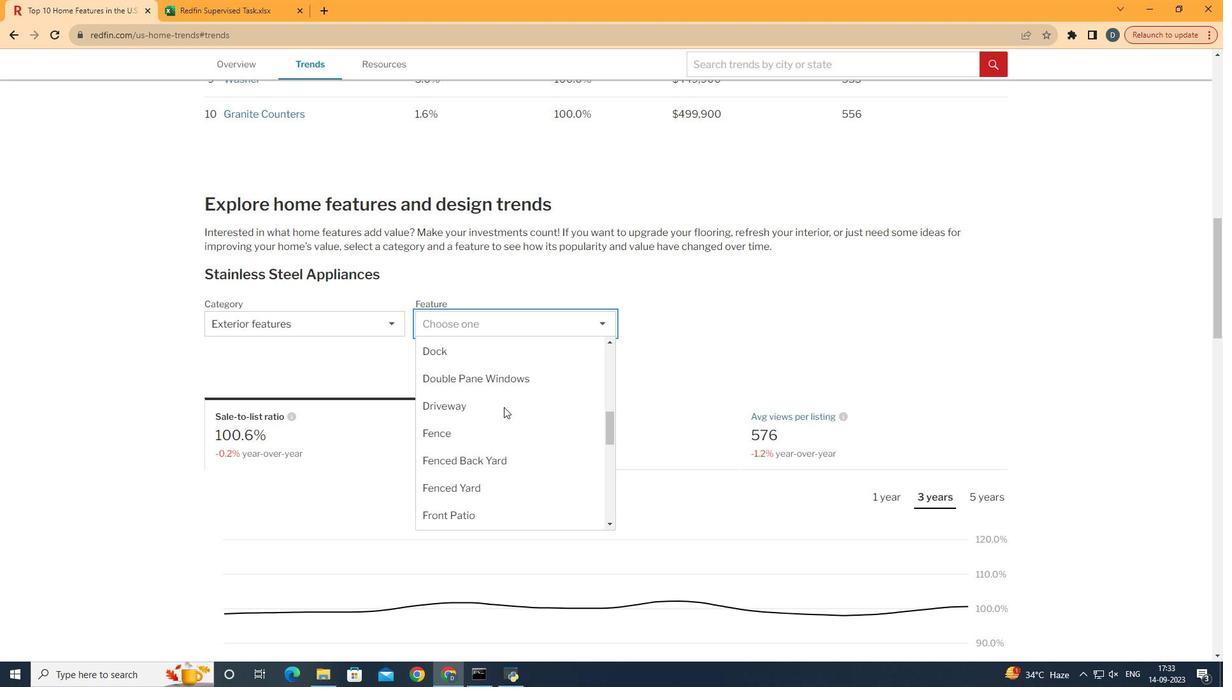 
Action: Mouse scrolled (507, 410) with delta (0, 0)
Screenshot: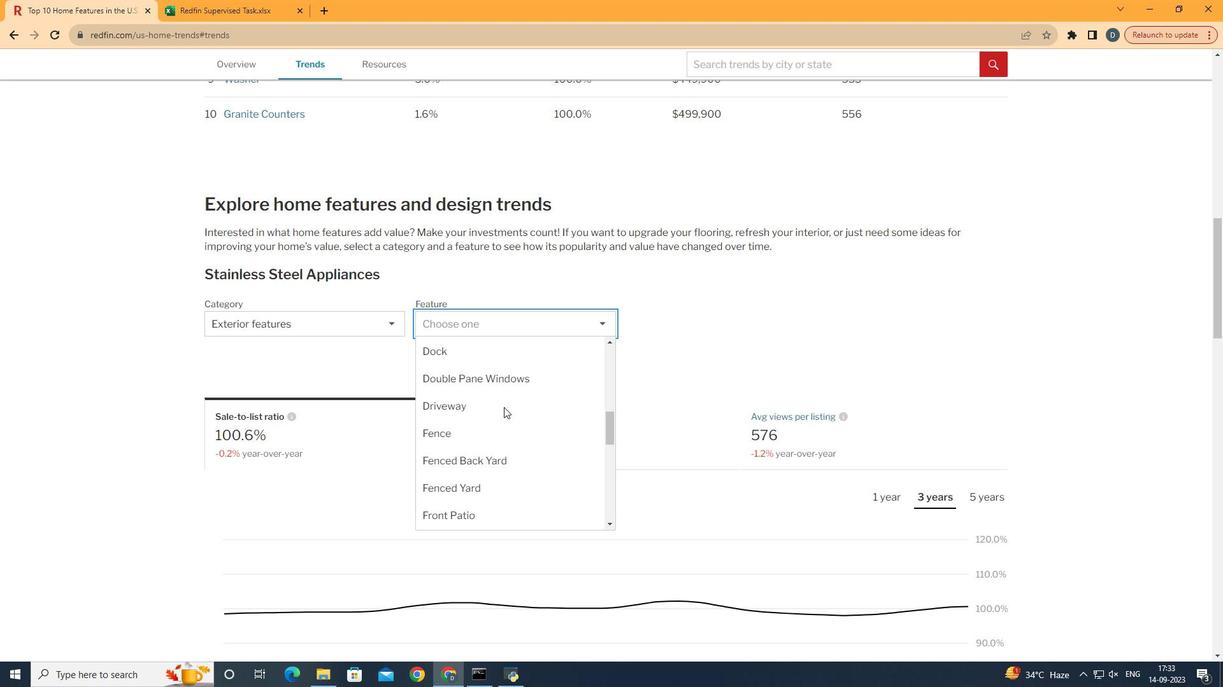 
Action: Mouse scrolled (507, 410) with delta (0, 0)
Screenshot: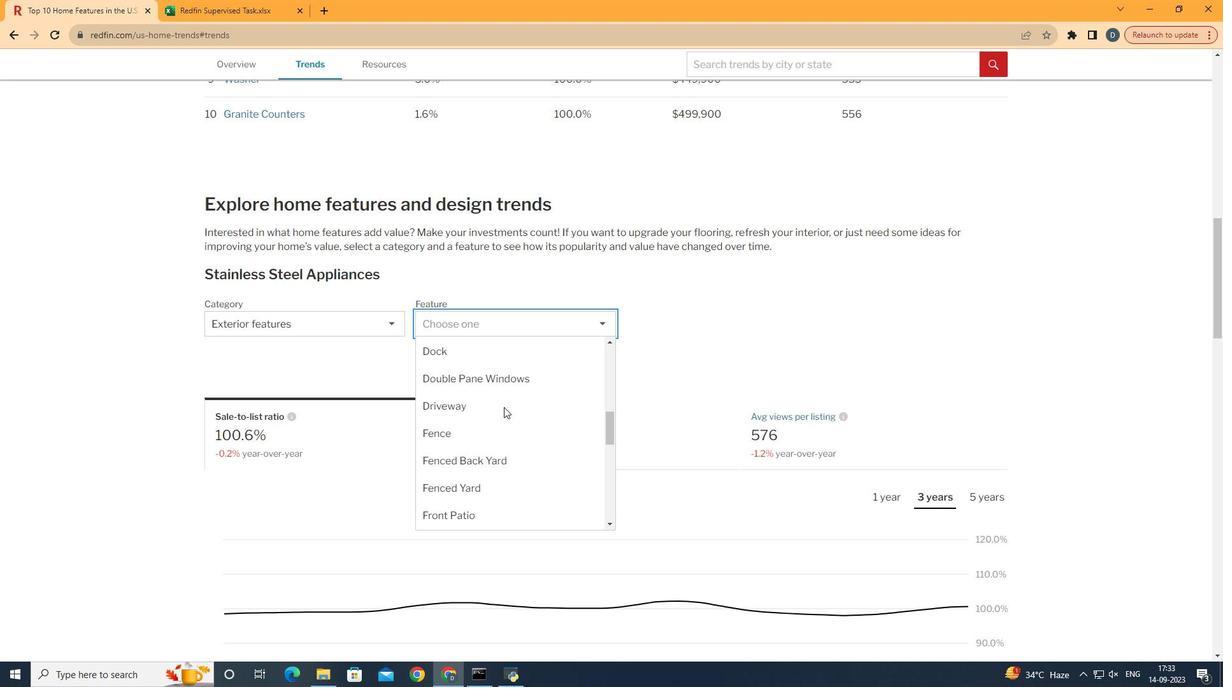 
Action: Mouse scrolled (507, 410) with delta (0, 0)
Screenshot: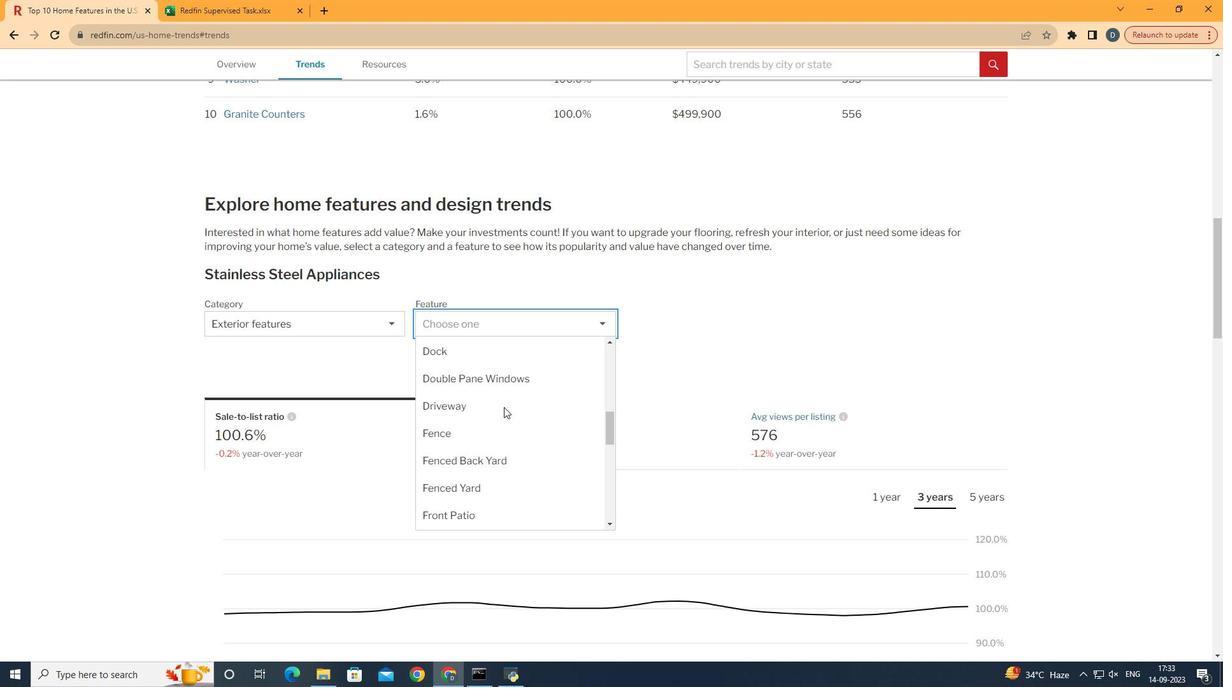 
Action: Mouse scrolled (507, 410) with delta (0, 0)
Screenshot: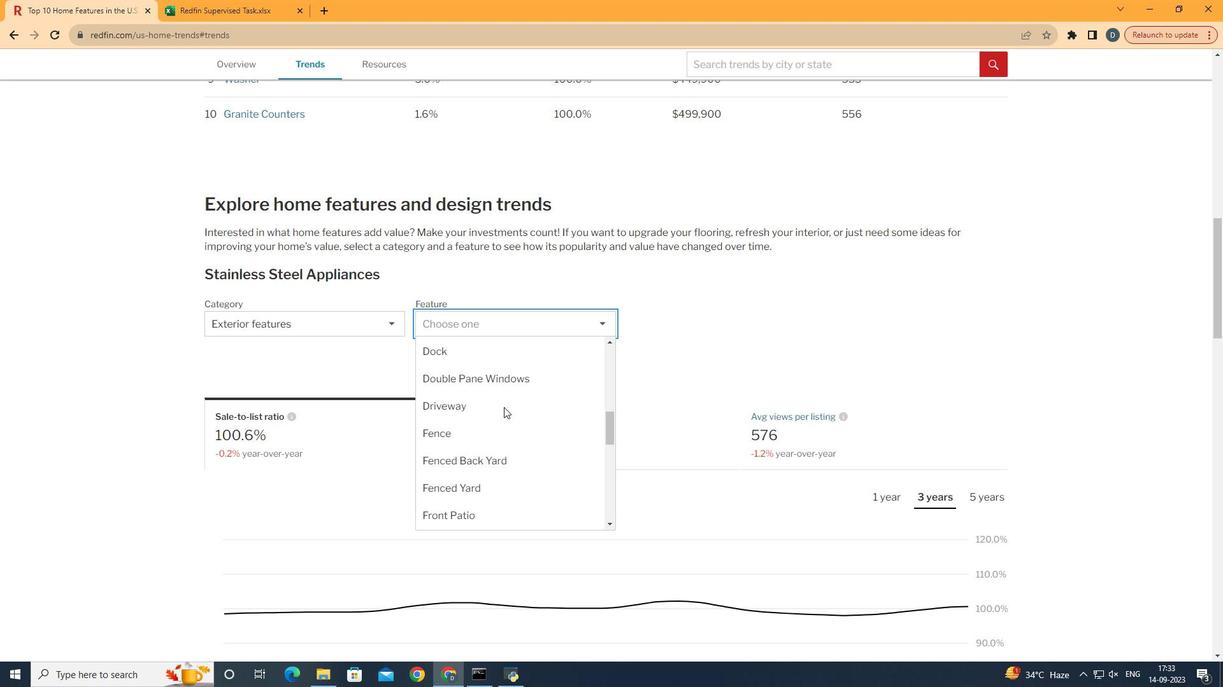 
Action: Mouse scrolled (507, 410) with delta (0, 0)
Screenshot: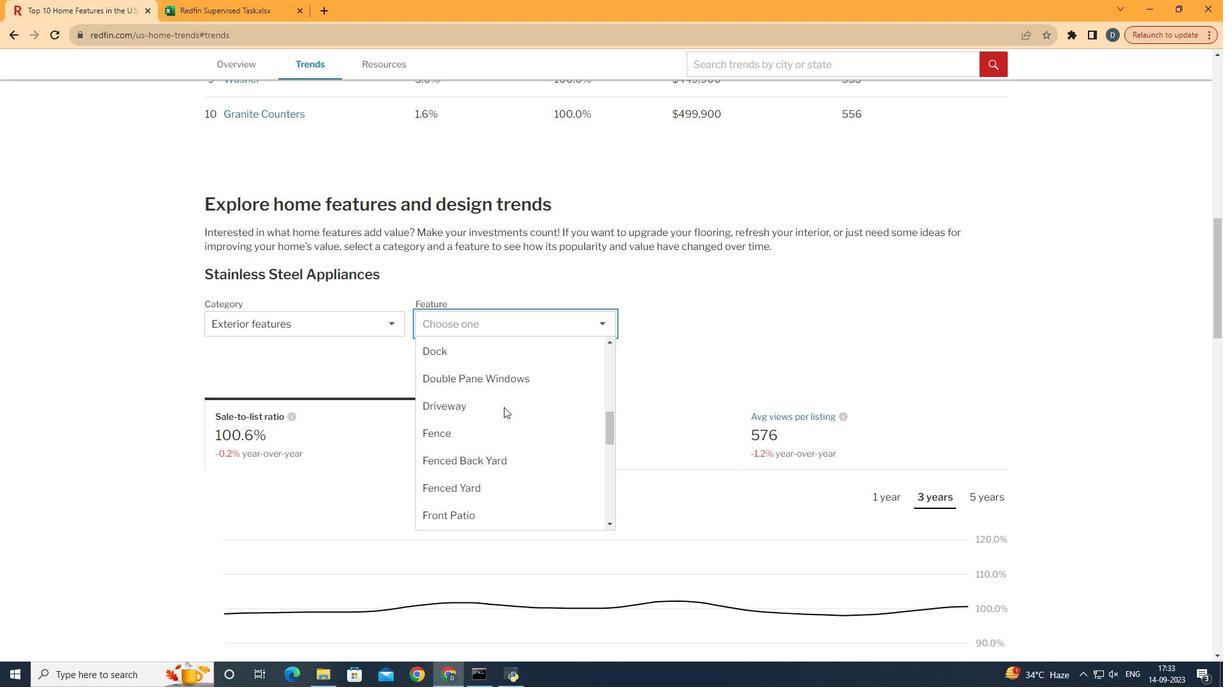 
Action: Mouse scrolled (507, 410) with delta (0, 0)
Screenshot: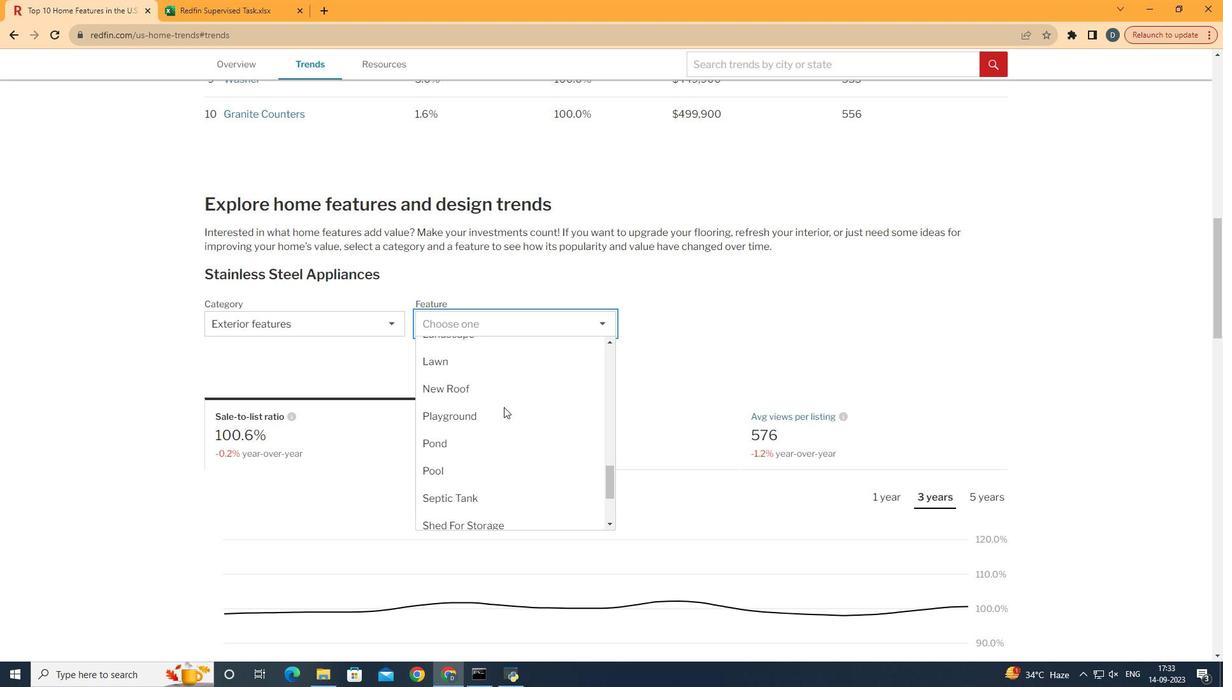
Action: Mouse scrolled (507, 410) with delta (0, 0)
Screenshot: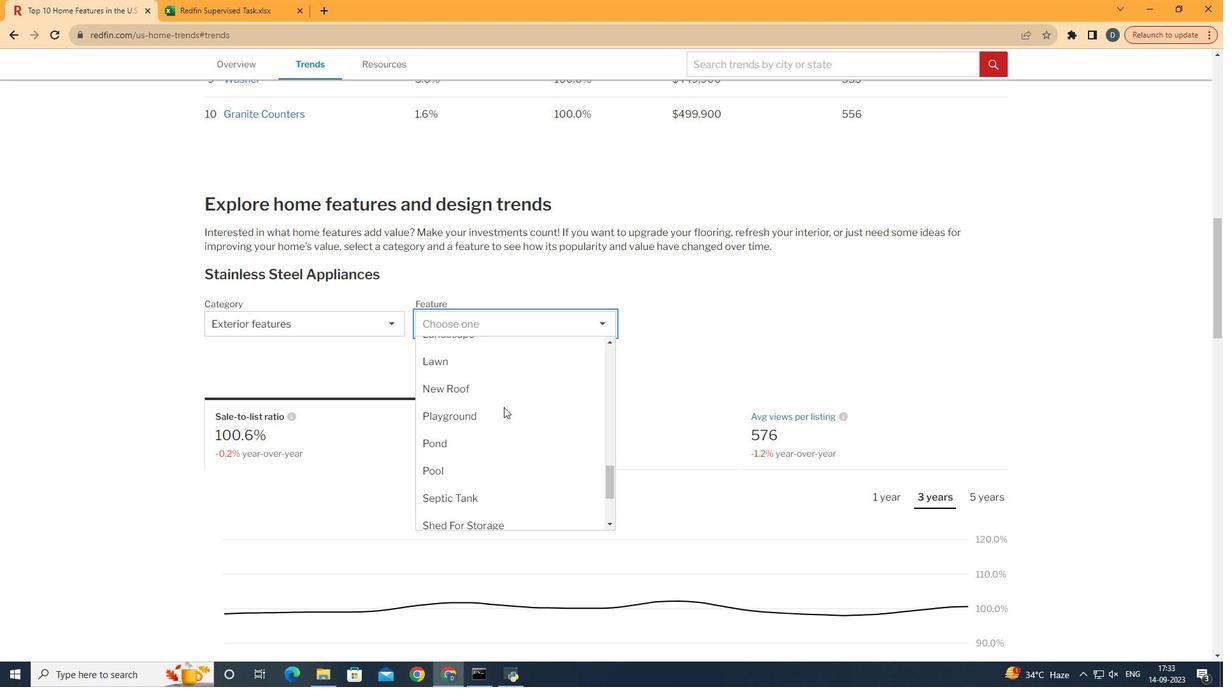 
Action: Mouse scrolled (507, 410) with delta (0, 0)
Screenshot: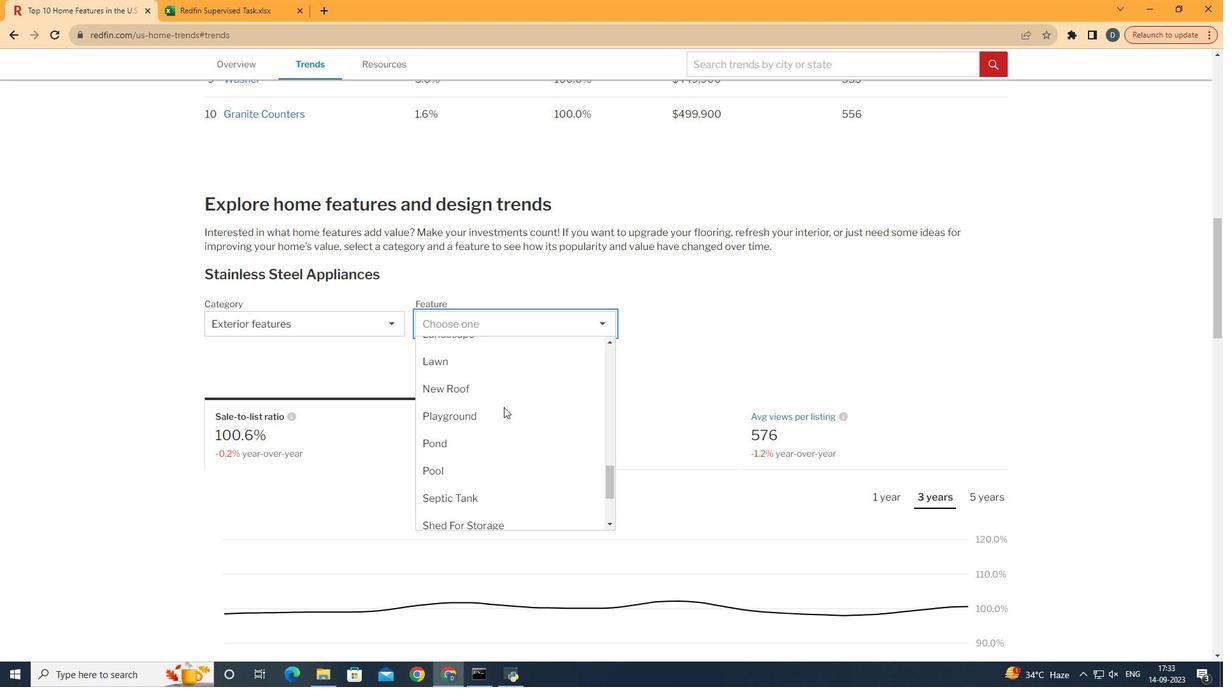 
Action: Mouse scrolled (507, 410) with delta (0, 0)
Screenshot: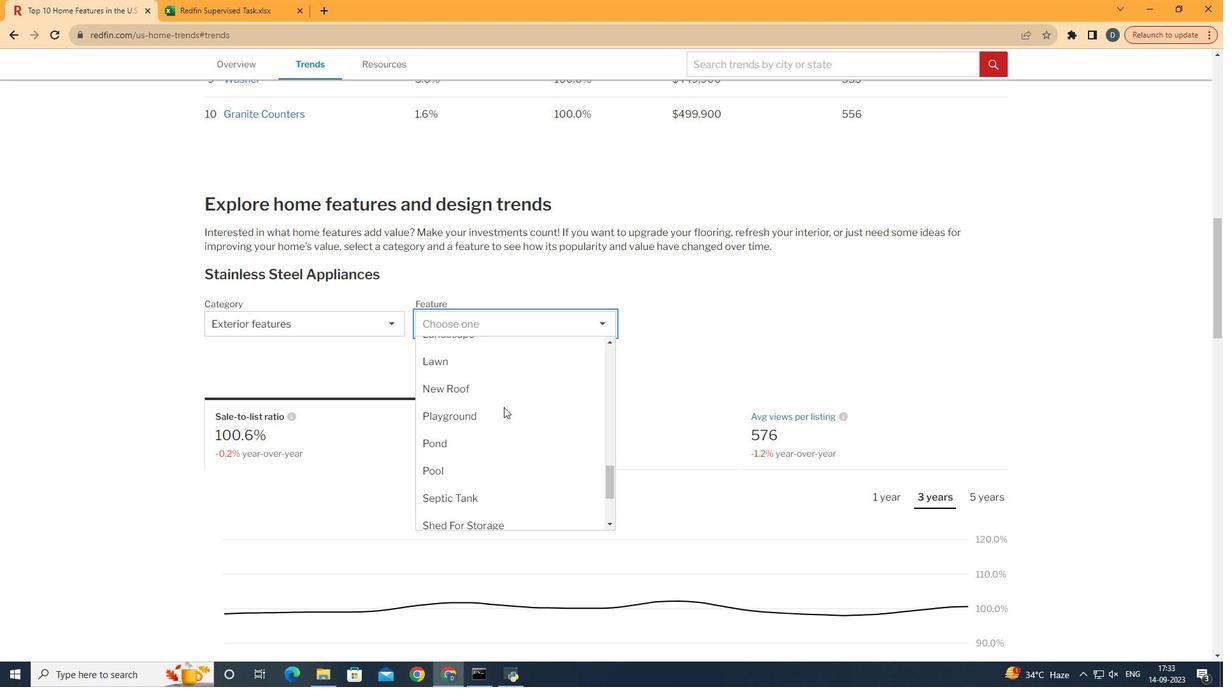
Action: Mouse scrolled (507, 410) with delta (0, 0)
Screenshot: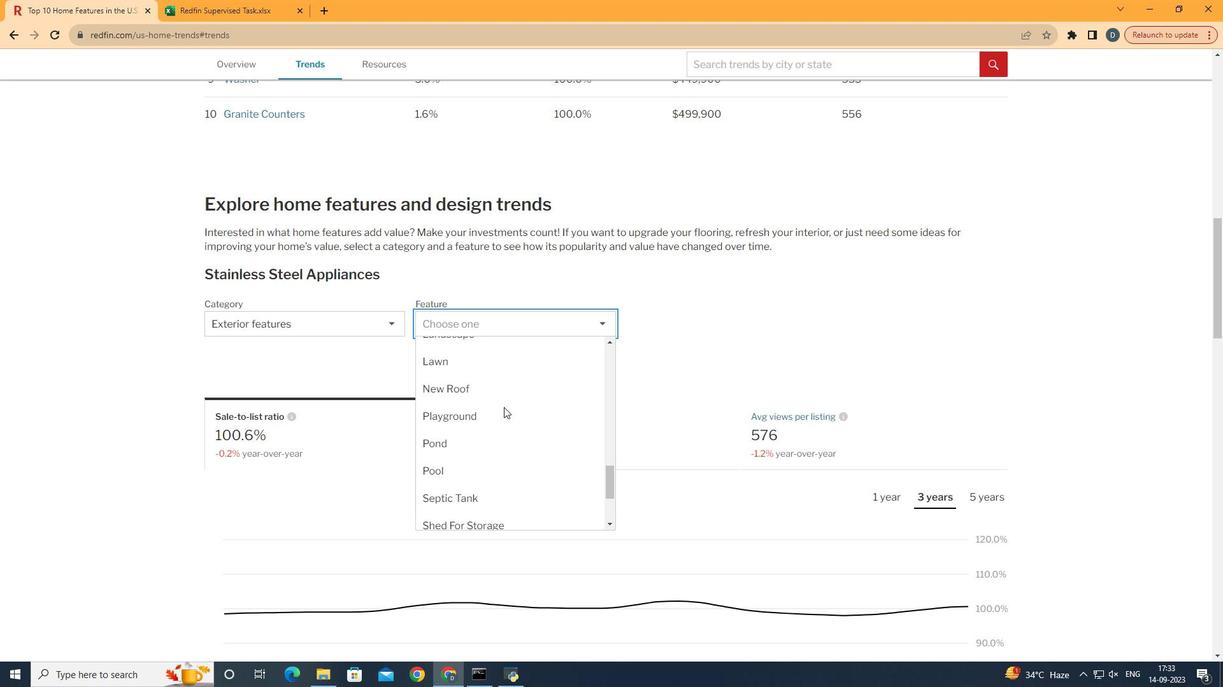 
Action: Mouse moved to (536, 370)
Screenshot: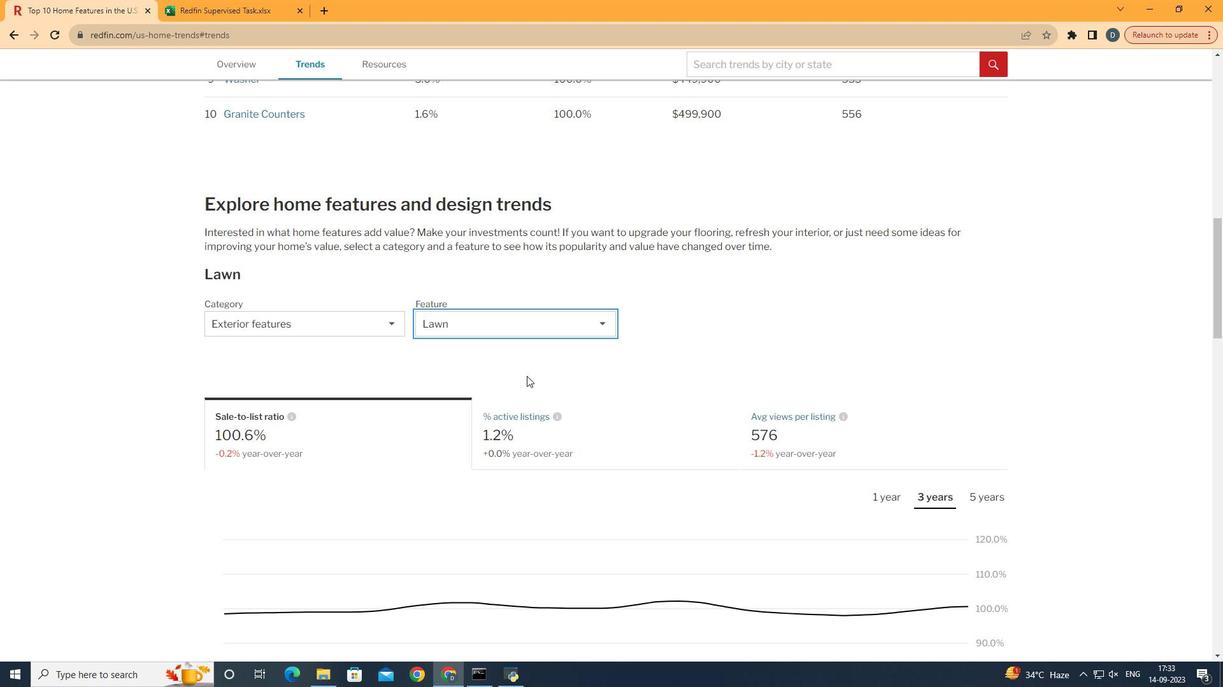 
Action: Mouse pressed left at (536, 370)
Screenshot: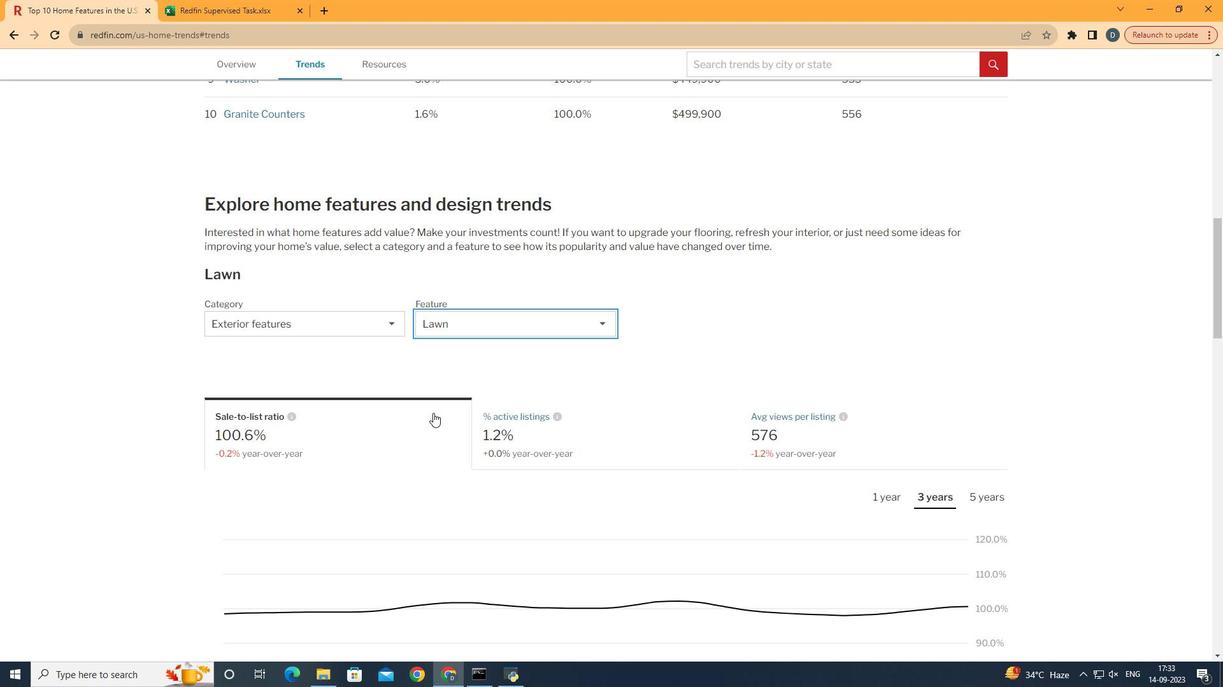 
Action: Mouse moved to (424, 421)
Screenshot: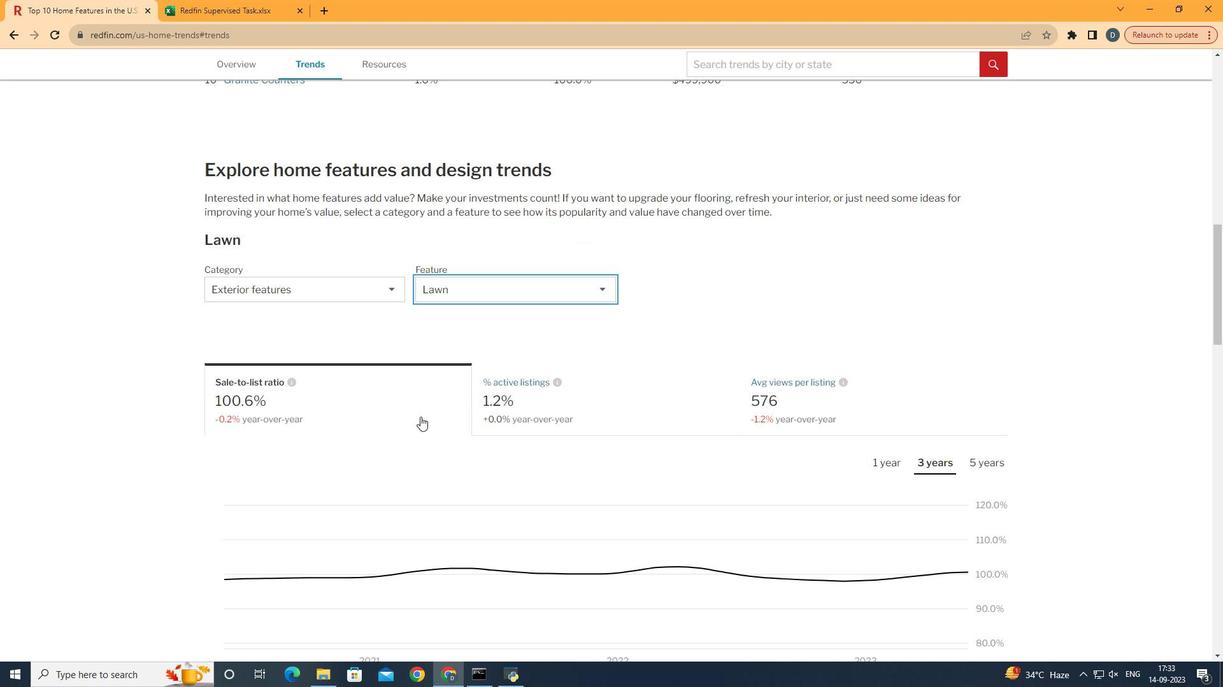 
Action: Mouse scrolled (424, 420) with delta (0, 0)
Screenshot: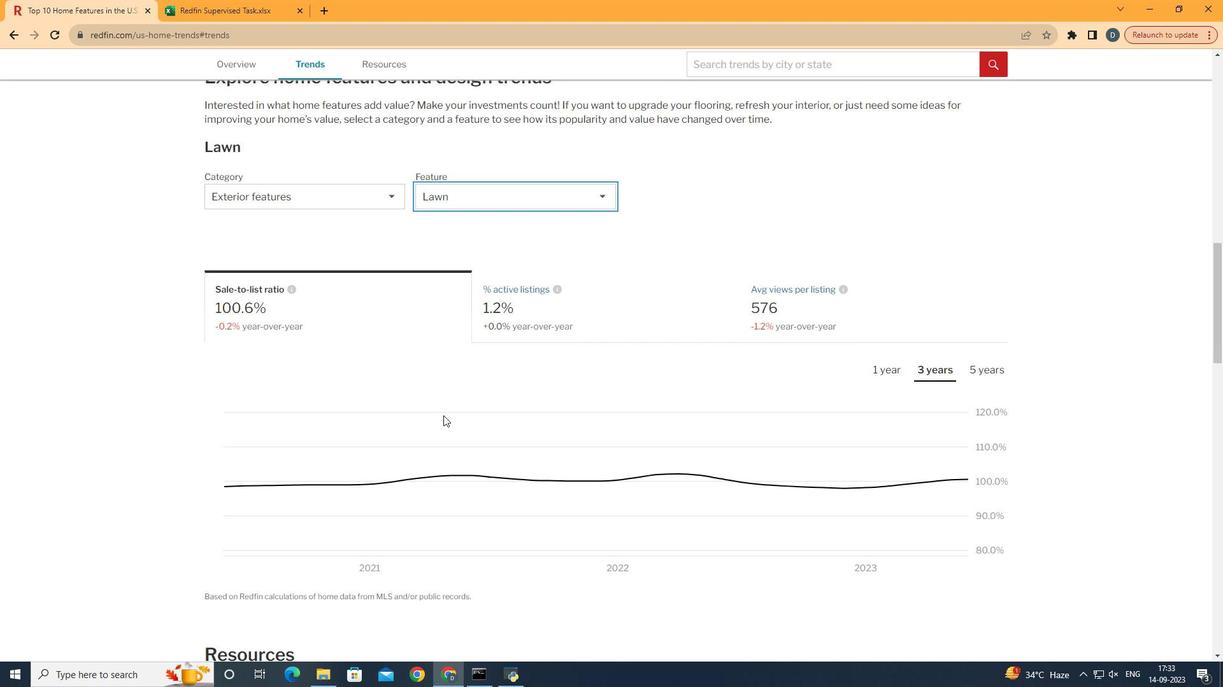 
Action: Mouse scrolled (424, 420) with delta (0, 0)
Screenshot: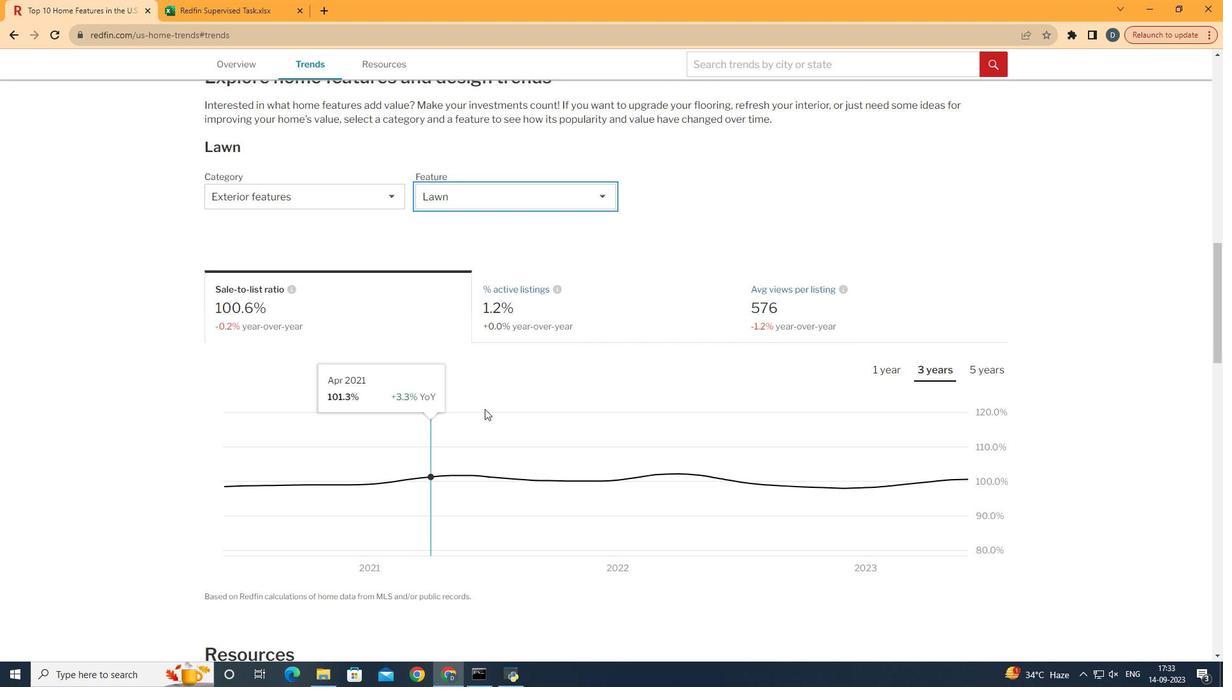 
Action: Mouse moved to (926, 371)
Screenshot: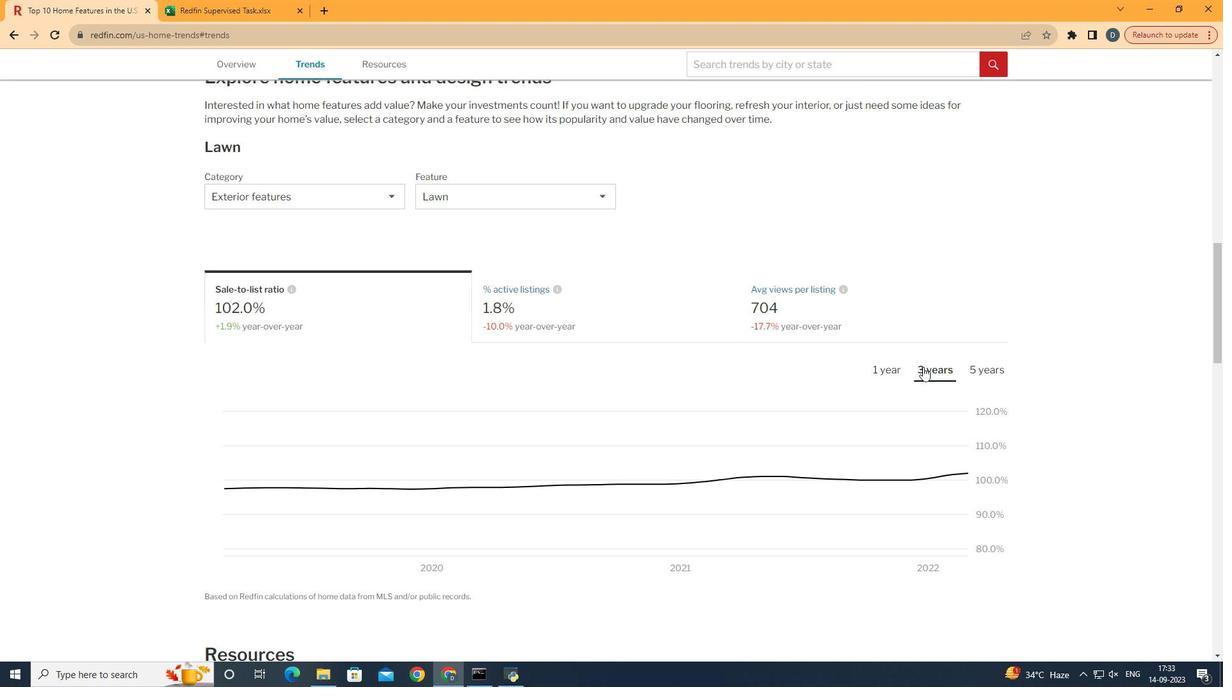 
Action: Mouse pressed left at (926, 371)
Screenshot: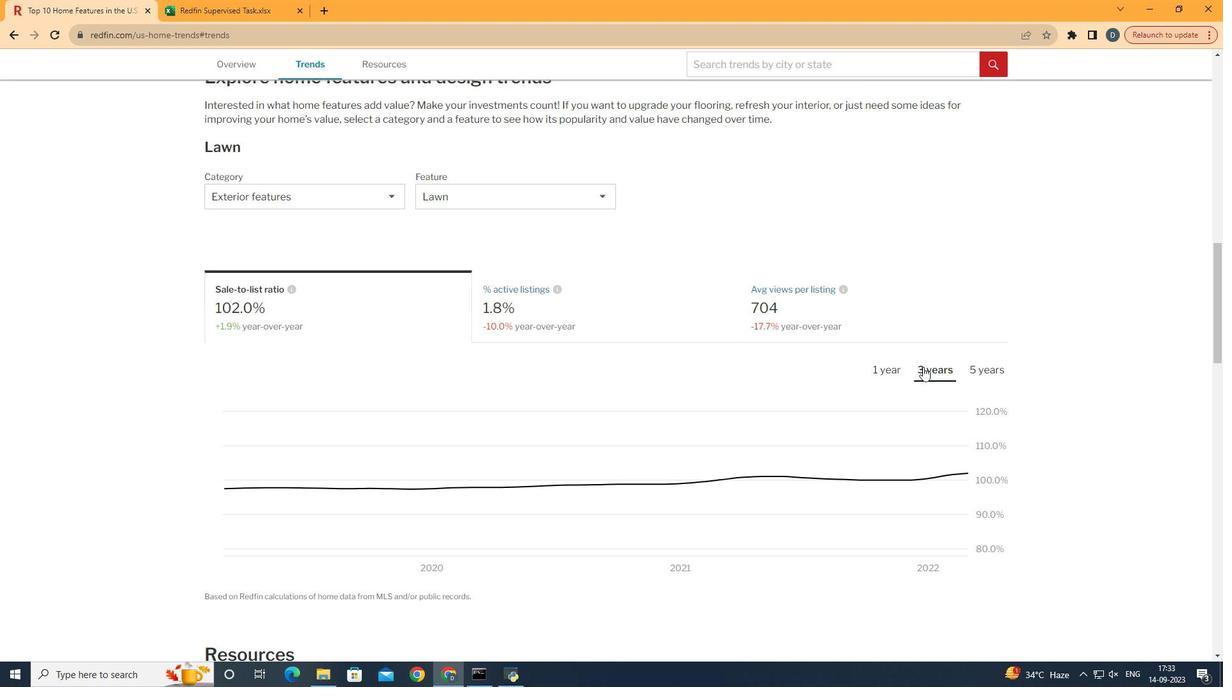 
